 Task: Create a due date automation trigger when advanced on, on the monday of the week before a card is due add fields with custom field "Resume" set to a number lower than 1 and lower or equal to 10 at 11:00 AM.
Action: Mouse moved to (887, 277)
Screenshot: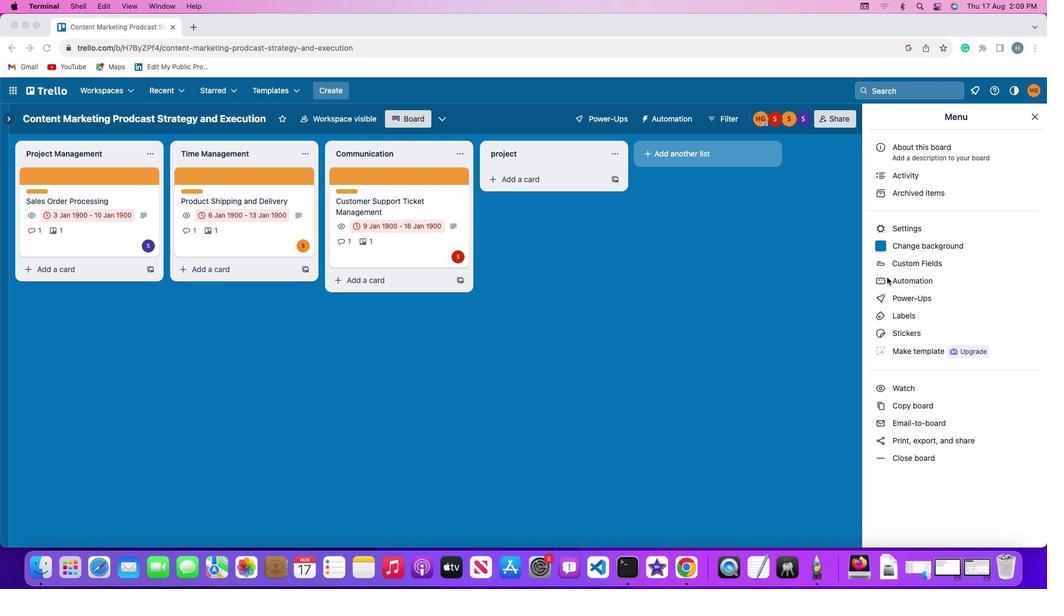 
Action: Mouse pressed left at (887, 277)
Screenshot: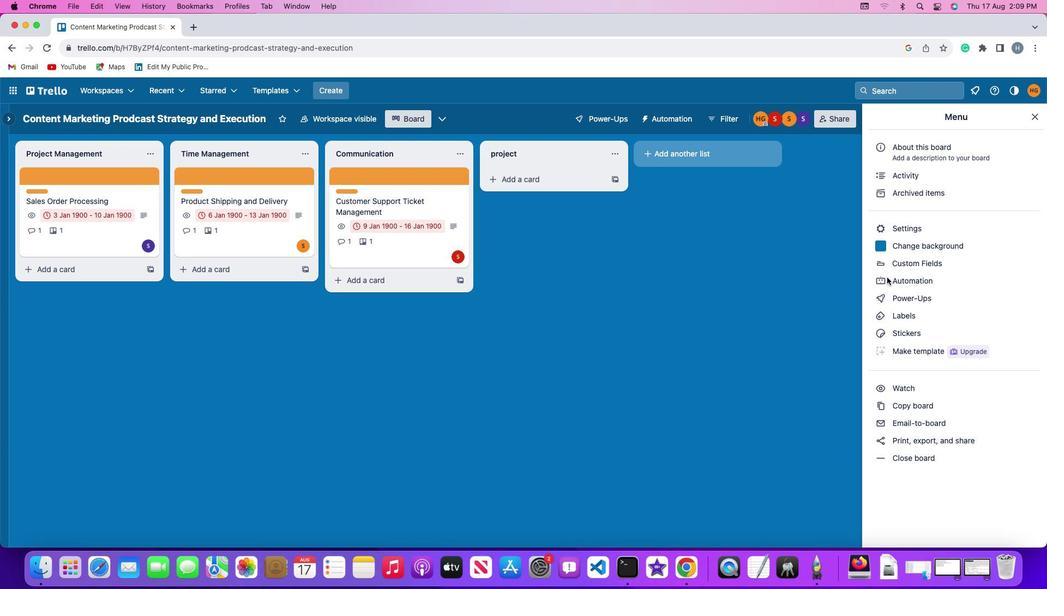 
Action: Mouse pressed left at (887, 277)
Screenshot: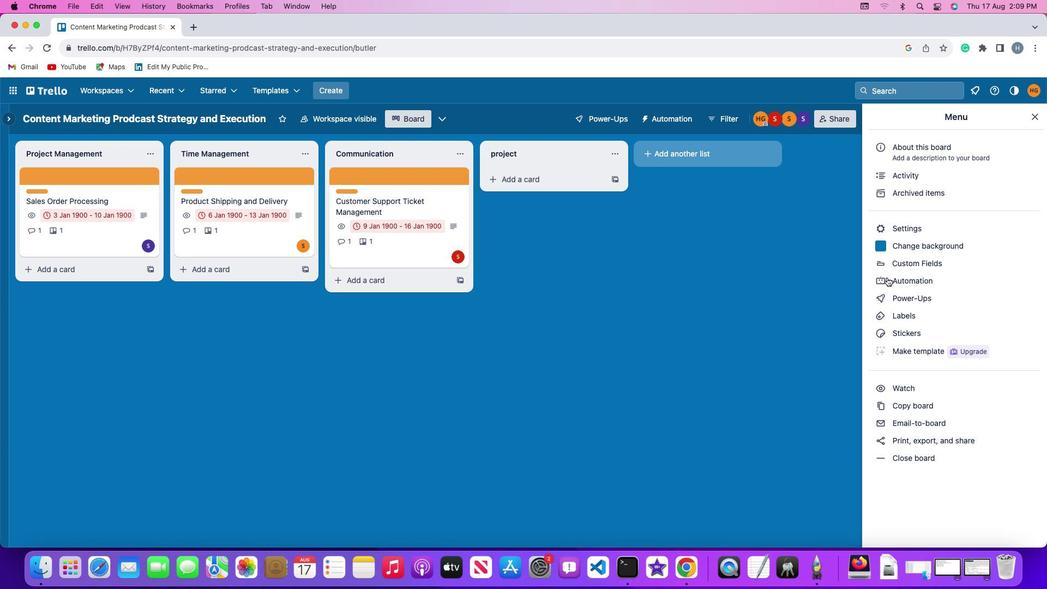 
Action: Mouse moved to (64, 259)
Screenshot: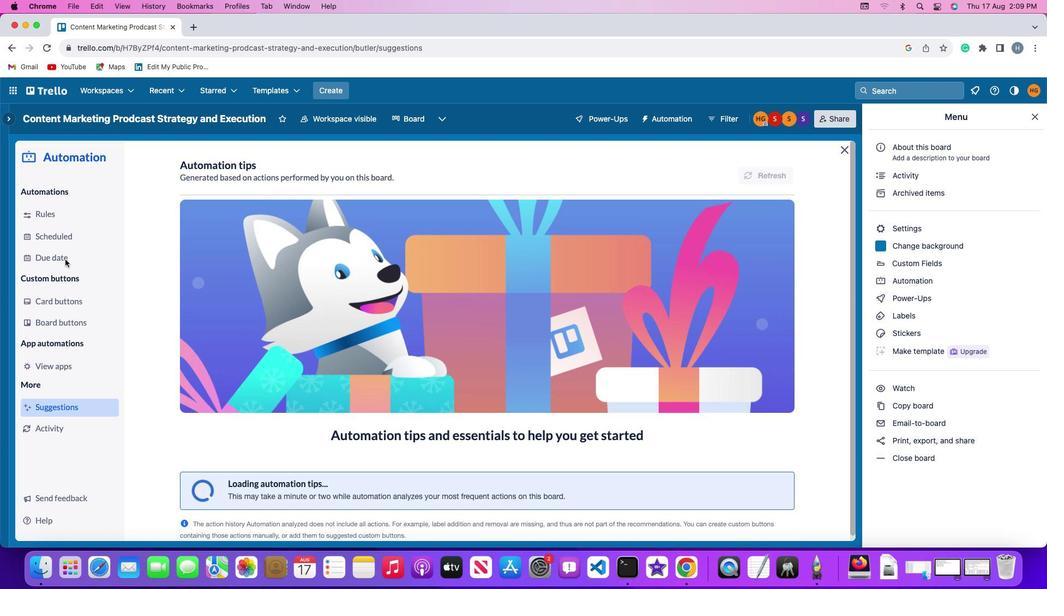 
Action: Mouse pressed left at (64, 259)
Screenshot: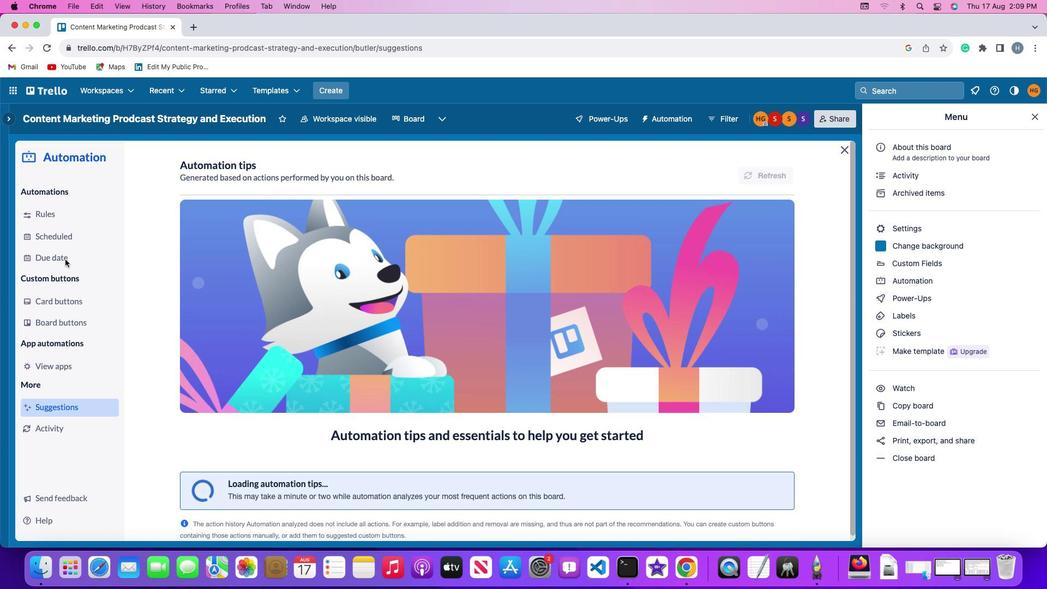 
Action: Mouse moved to (722, 164)
Screenshot: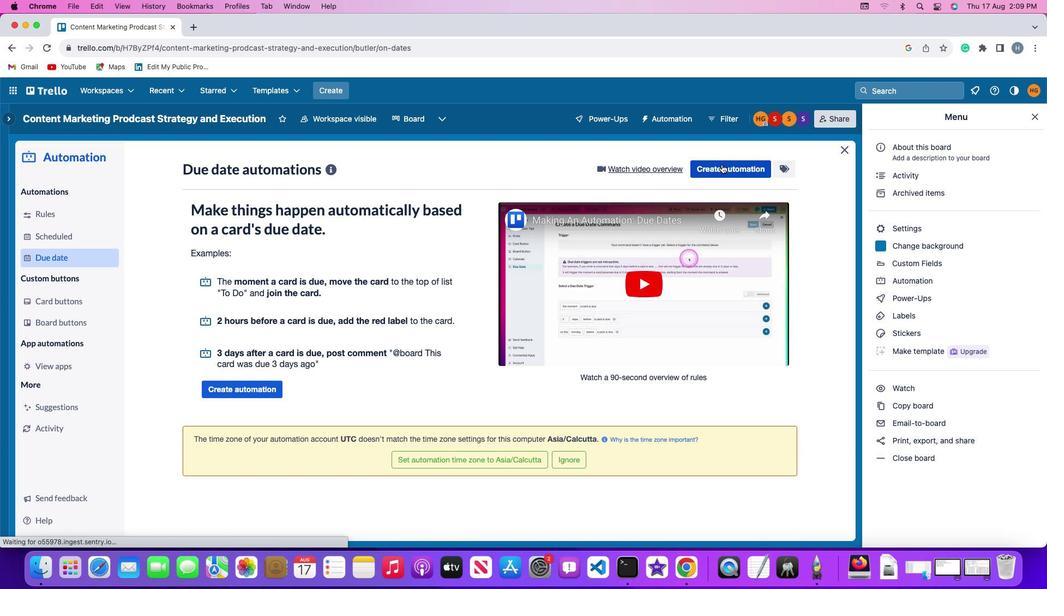
Action: Mouse pressed left at (722, 164)
Screenshot: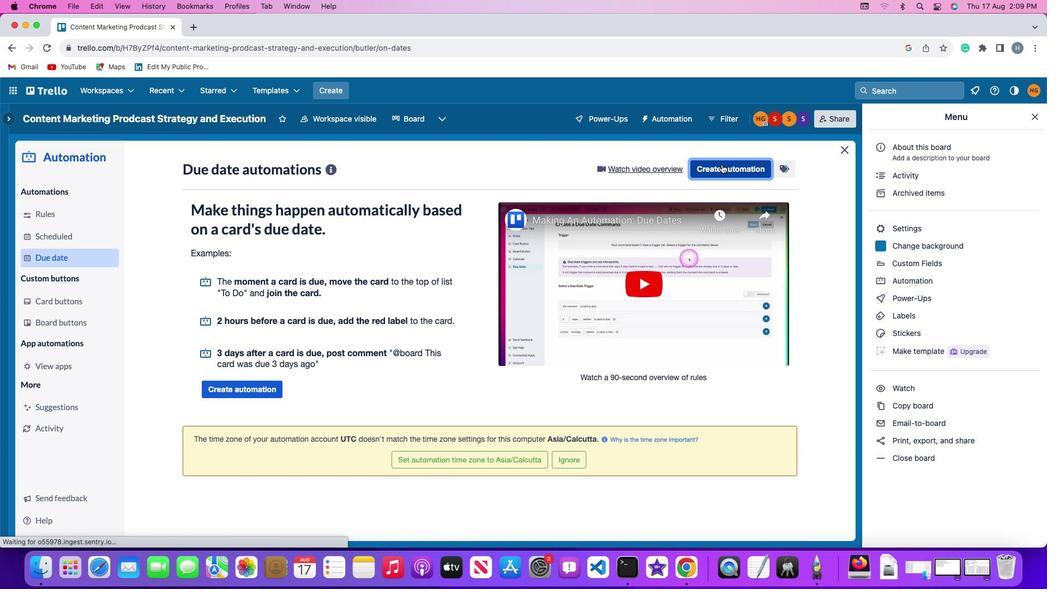 
Action: Mouse moved to (207, 270)
Screenshot: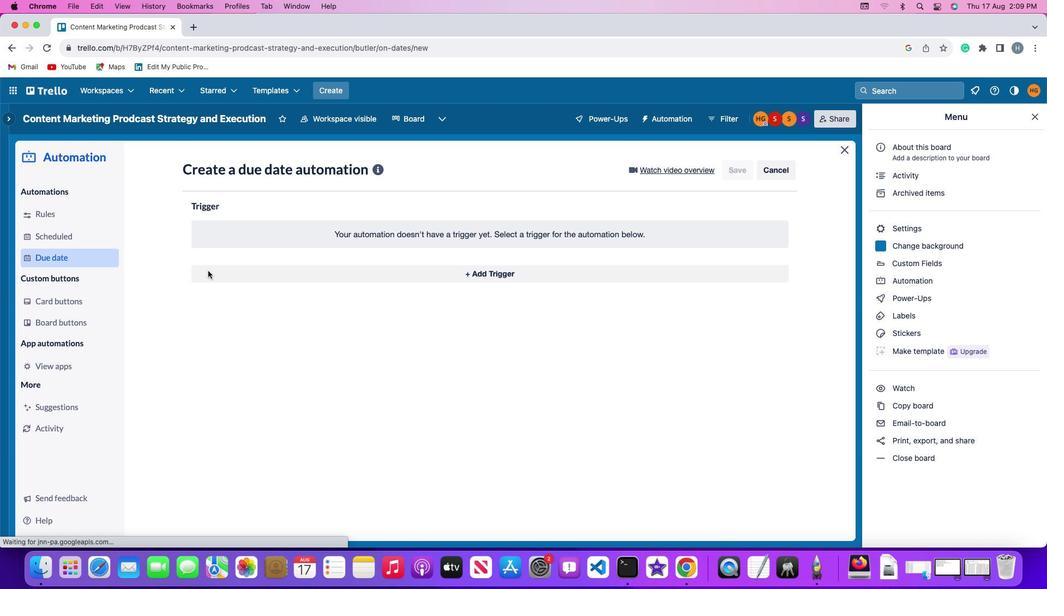 
Action: Mouse pressed left at (207, 270)
Screenshot: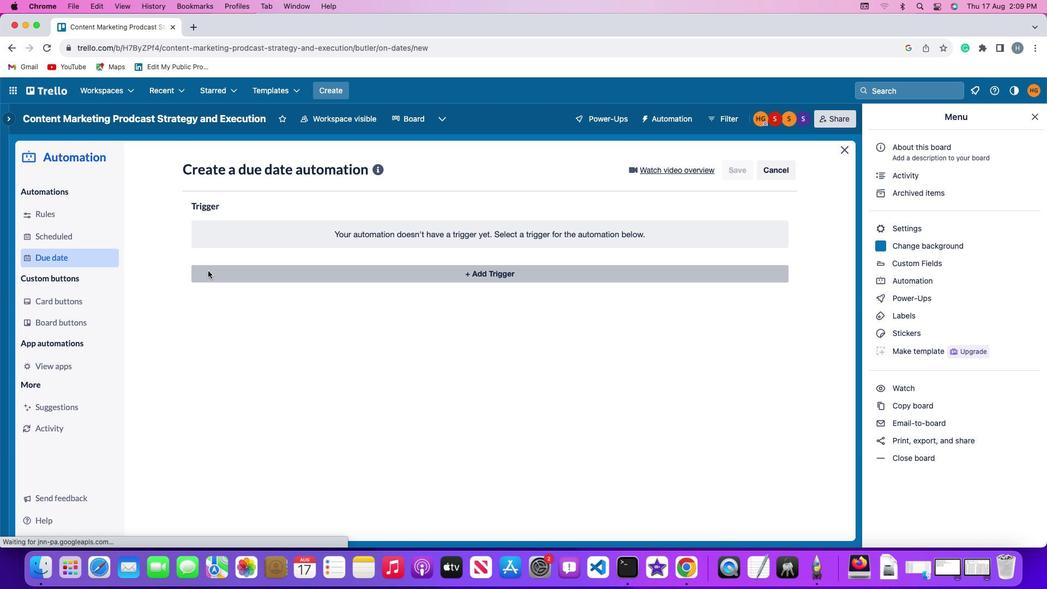 
Action: Mouse moved to (232, 471)
Screenshot: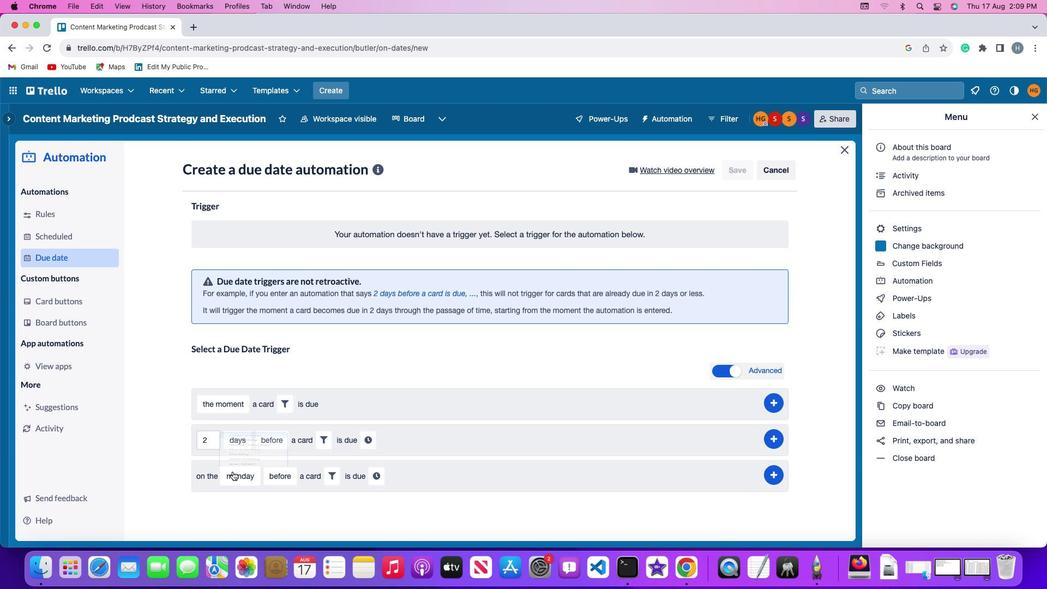 
Action: Mouse pressed left at (232, 471)
Screenshot: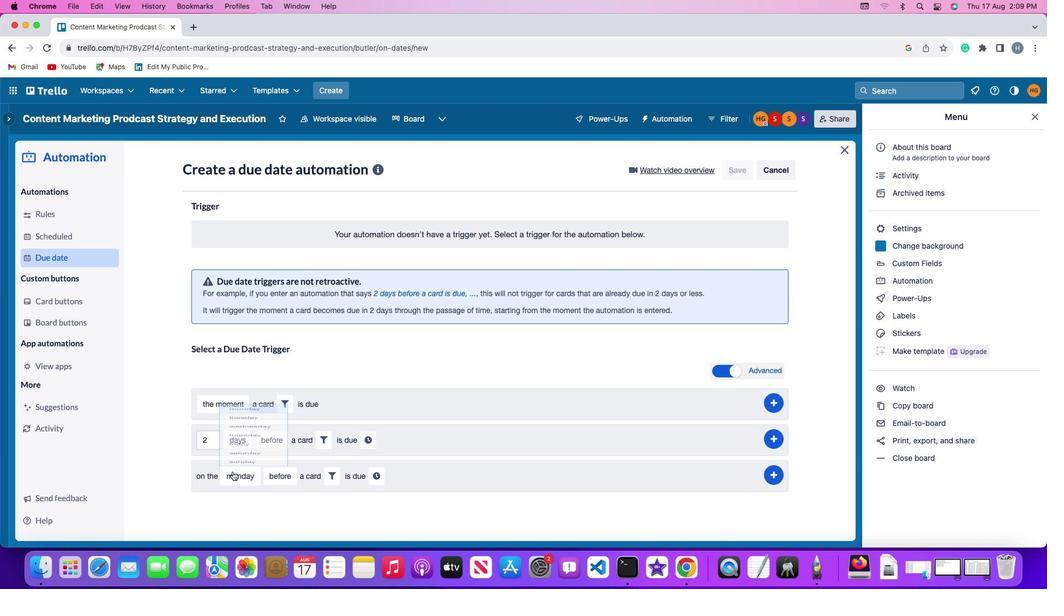 
Action: Mouse moved to (251, 324)
Screenshot: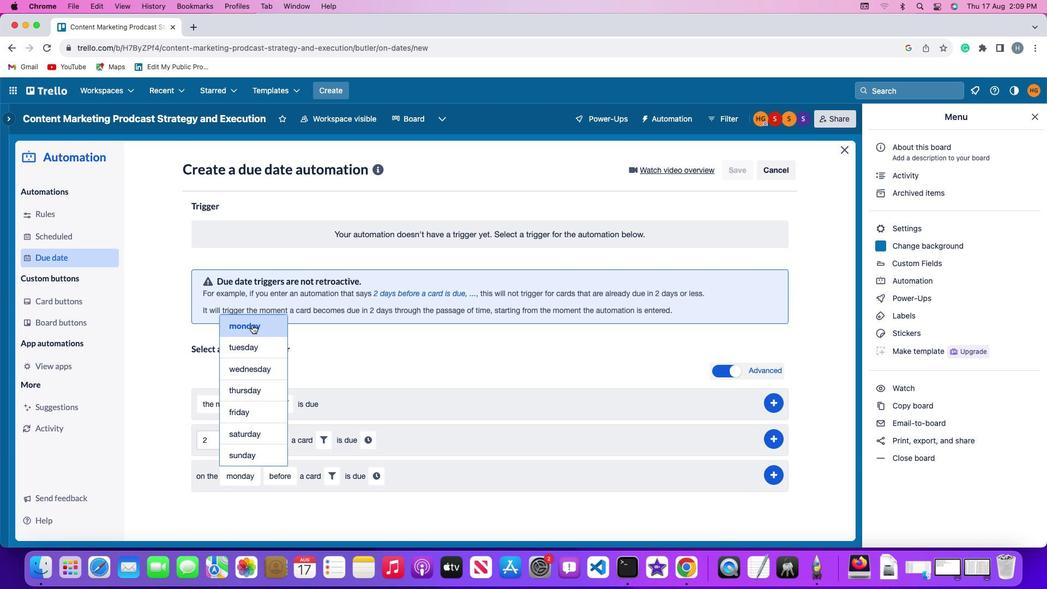 
Action: Mouse pressed left at (251, 324)
Screenshot: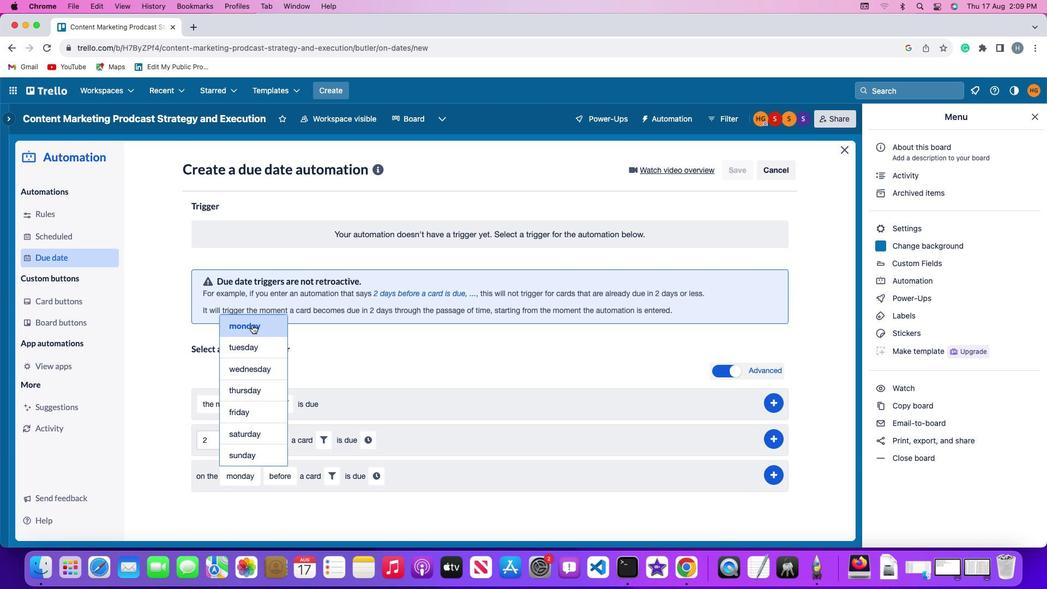 
Action: Mouse moved to (275, 472)
Screenshot: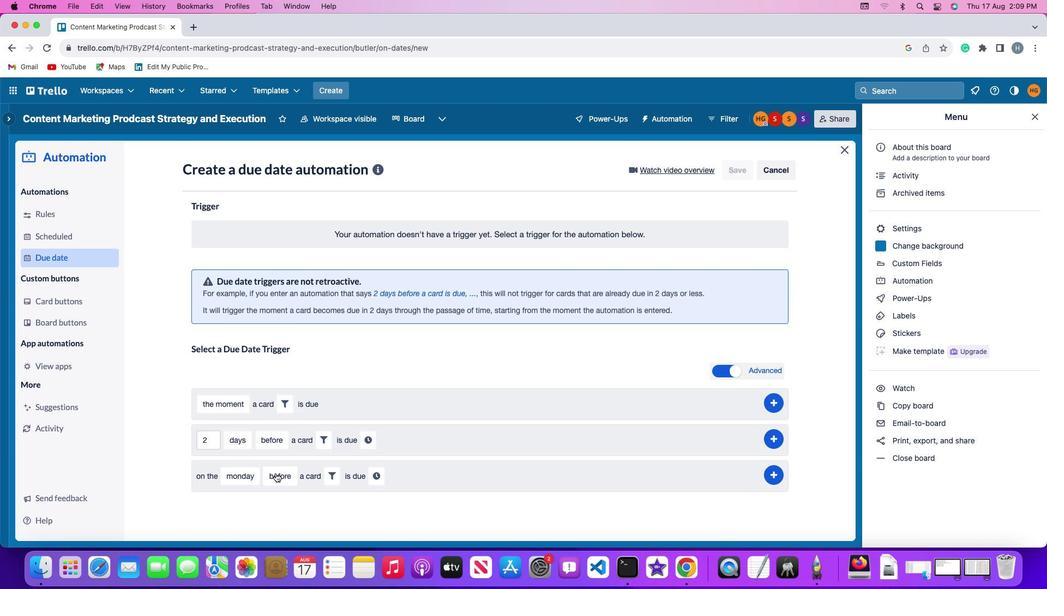 
Action: Mouse pressed left at (275, 472)
Screenshot: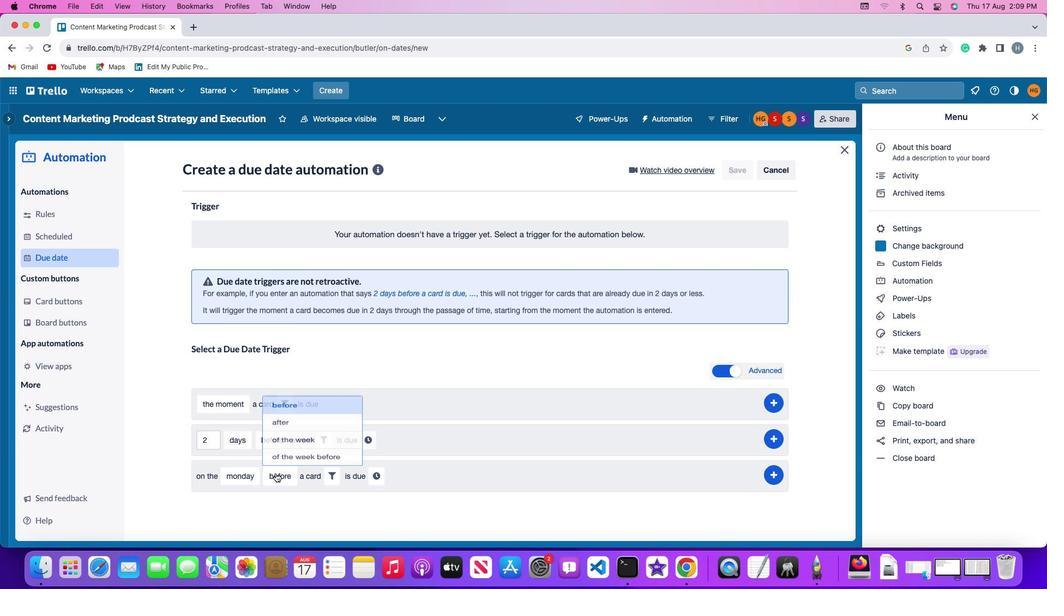 
Action: Mouse moved to (280, 449)
Screenshot: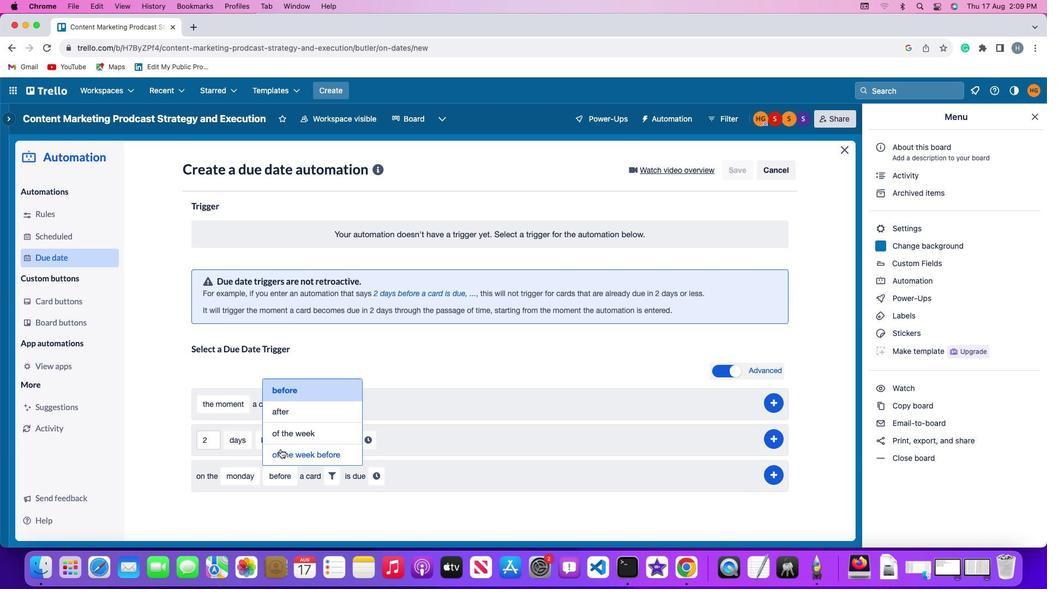 
Action: Mouse pressed left at (280, 449)
Screenshot: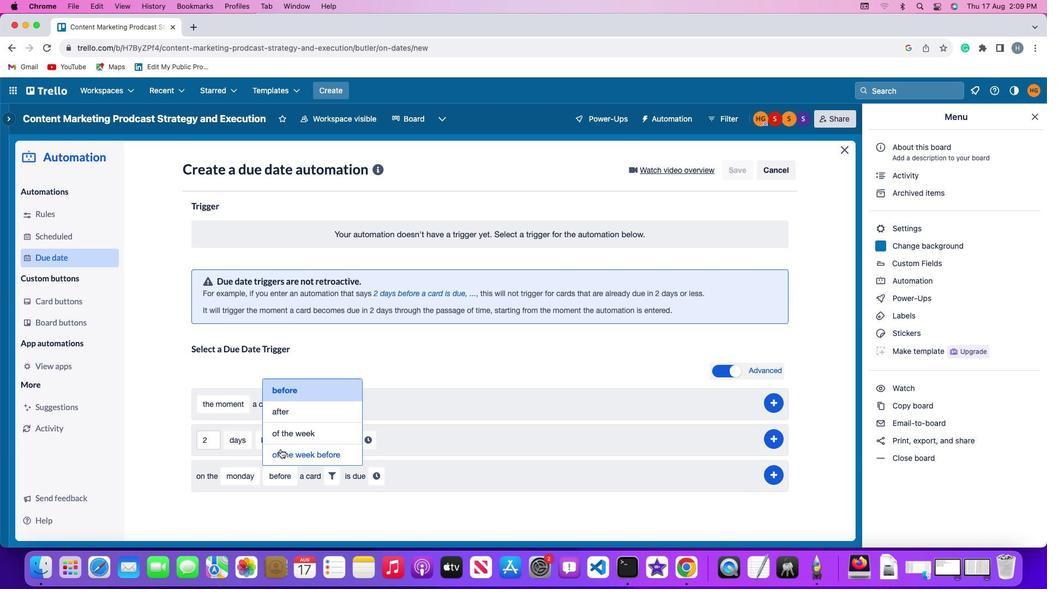 
Action: Mouse moved to (372, 470)
Screenshot: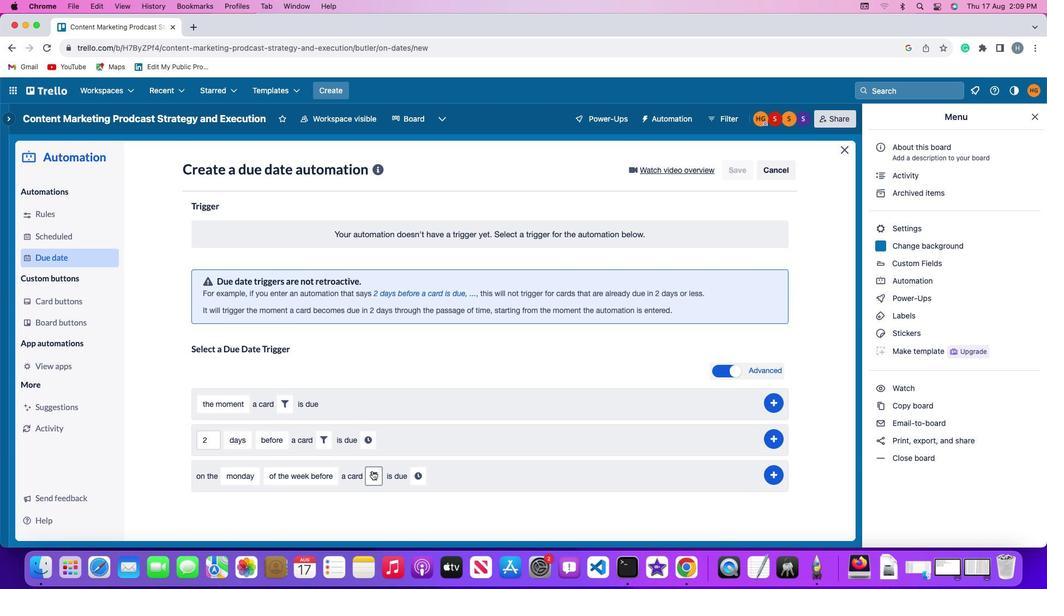 
Action: Mouse pressed left at (372, 470)
Screenshot: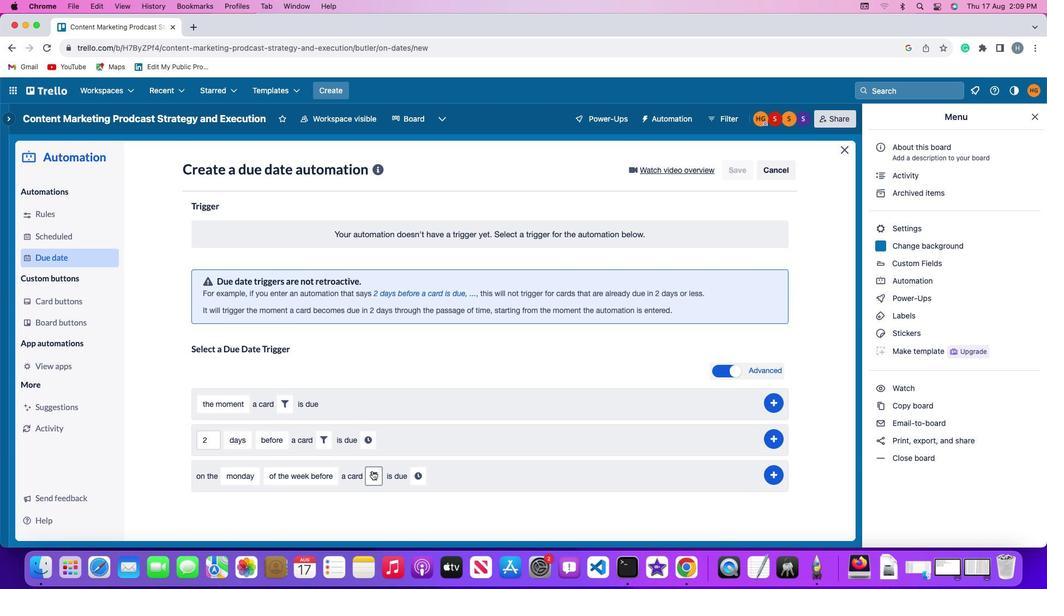 
Action: Mouse moved to (551, 510)
Screenshot: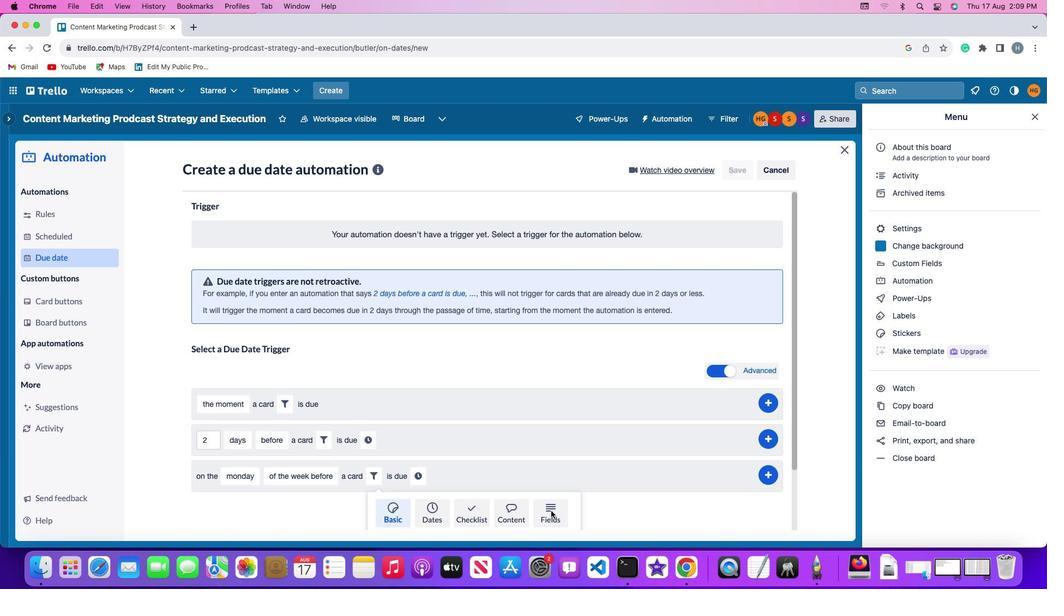 
Action: Mouse pressed left at (551, 510)
Screenshot: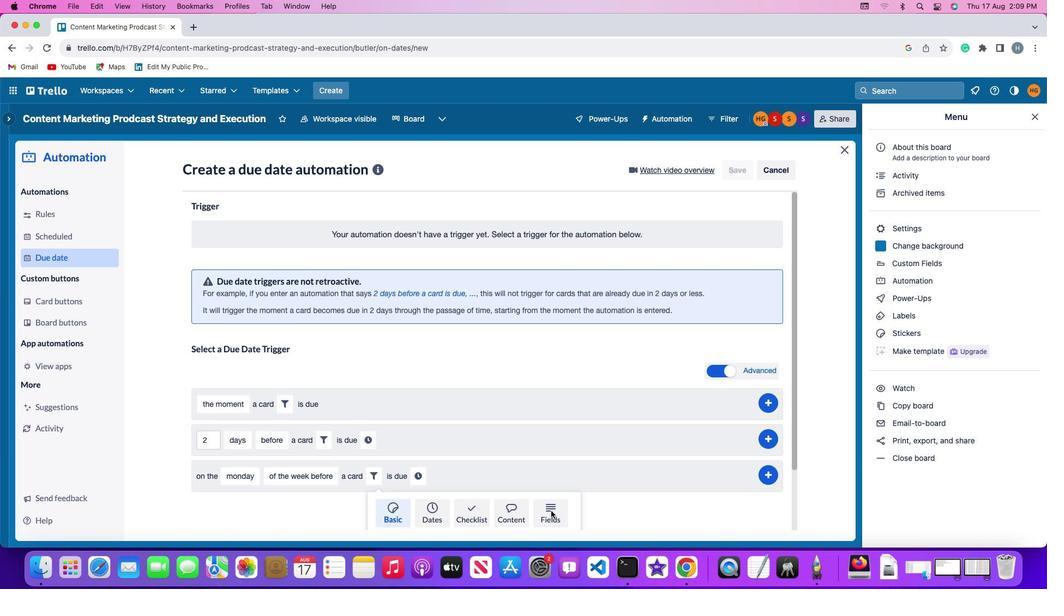 
Action: Mouse moved to (298, 508)
Screenshot: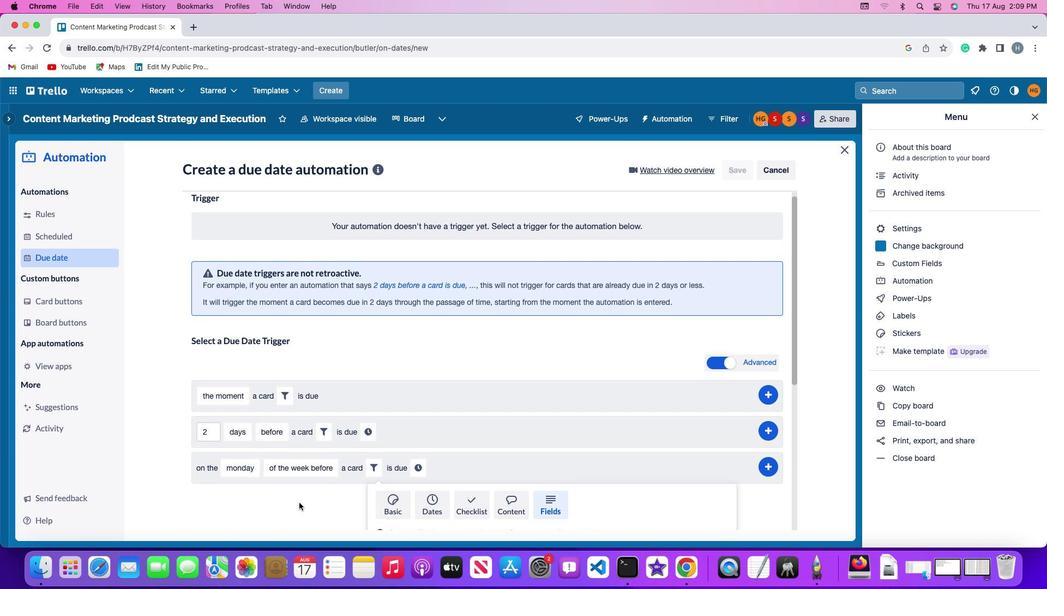 
Action: Mouse scrolled (298, 508) with delta (0, 0)
Screenshot: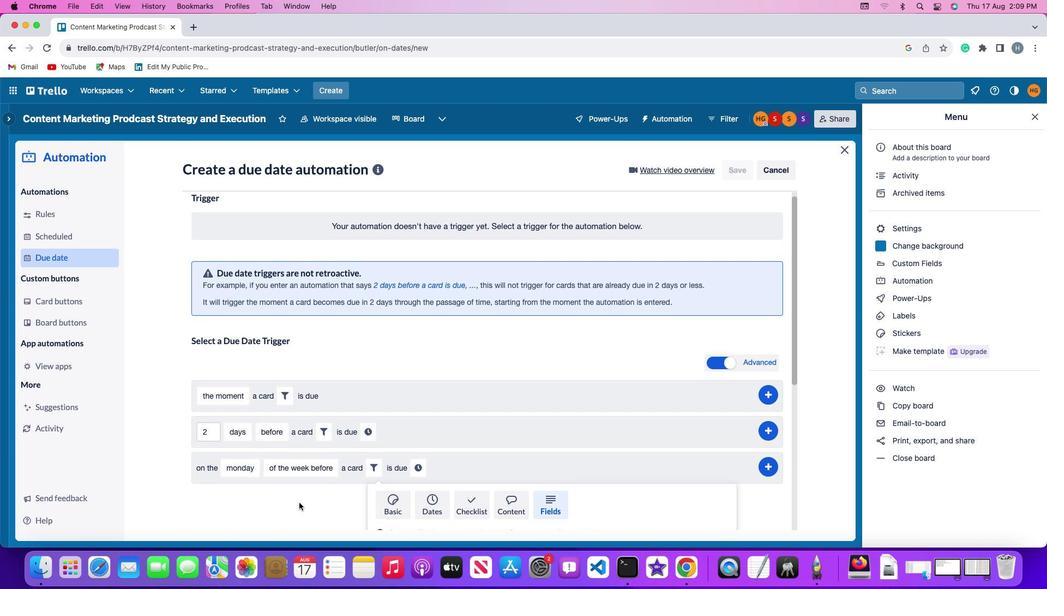 
Action: Mouse moved to (298, 507)
Screenshot: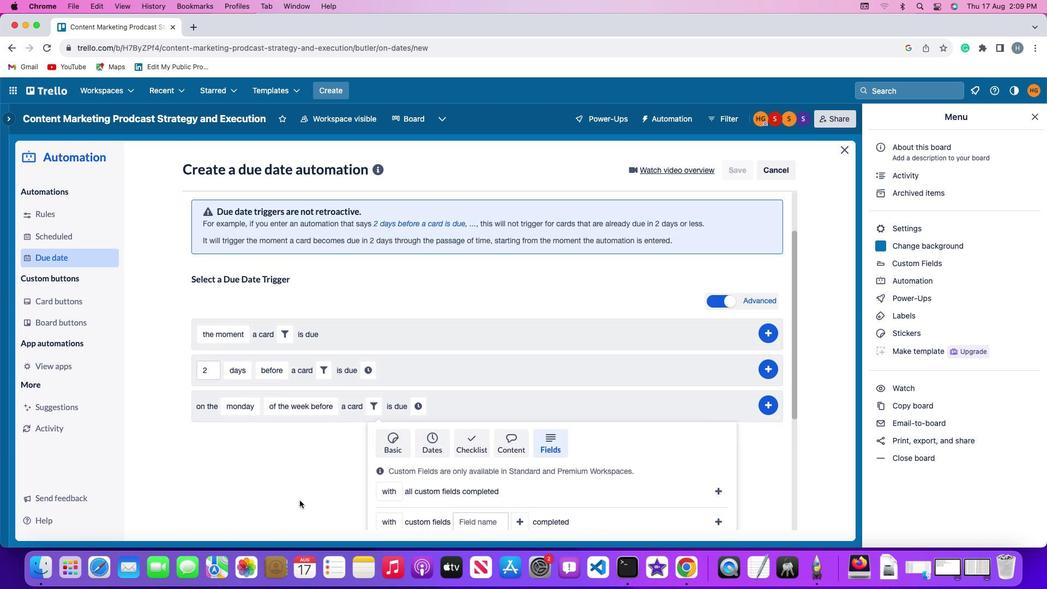 
Action: Mouse scrolled (298, 507) with delta (0, 0)
Screenshot: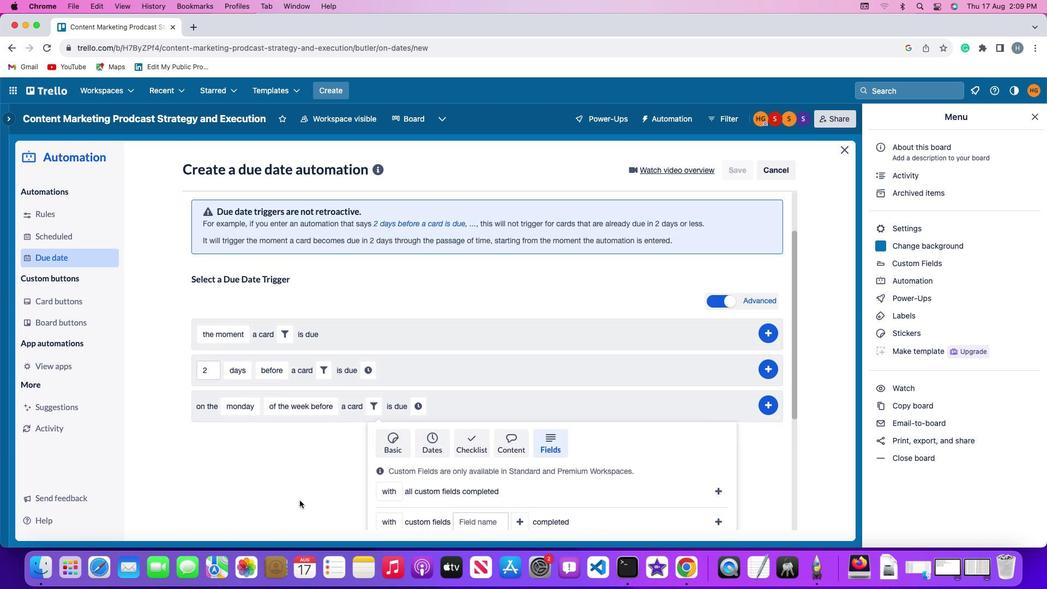 
Action: Mouse moved to (298, 506)
Screenshot: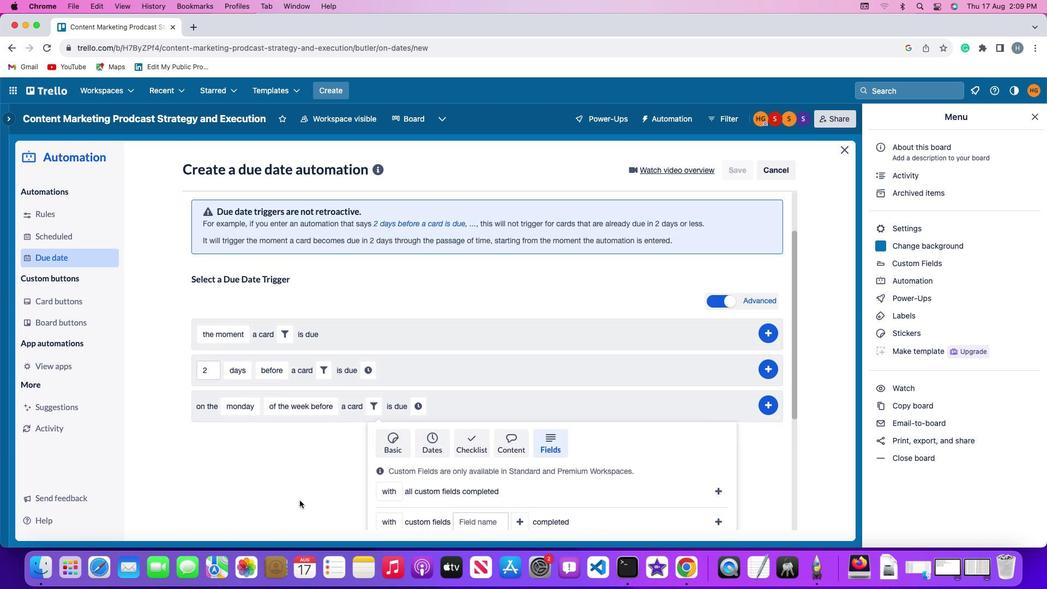 
Action: Mouse scrolled (298, 506) with delta (0, -1)
Screenshot: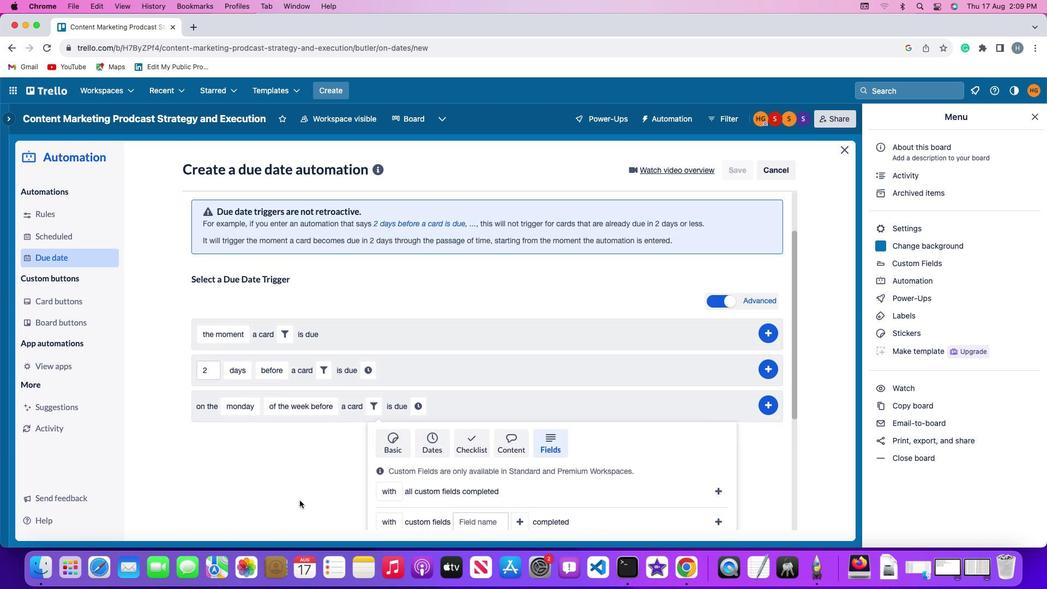 
Action: Mouse moved to (299, 504)
Screenshot: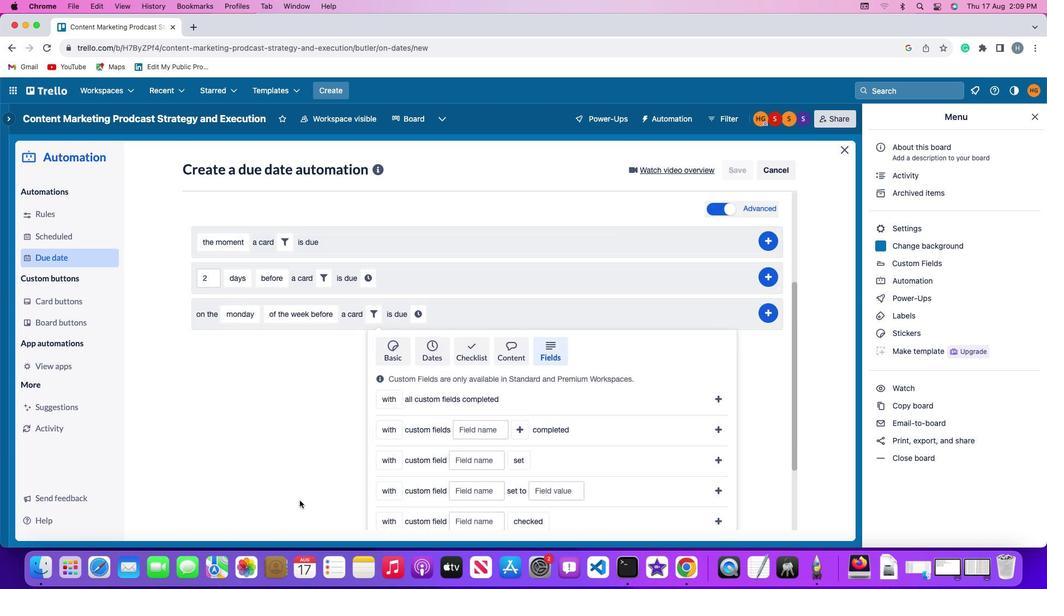 
Action: Mouse scrolled (299, 504) with delta (0, -2)
Screenshot: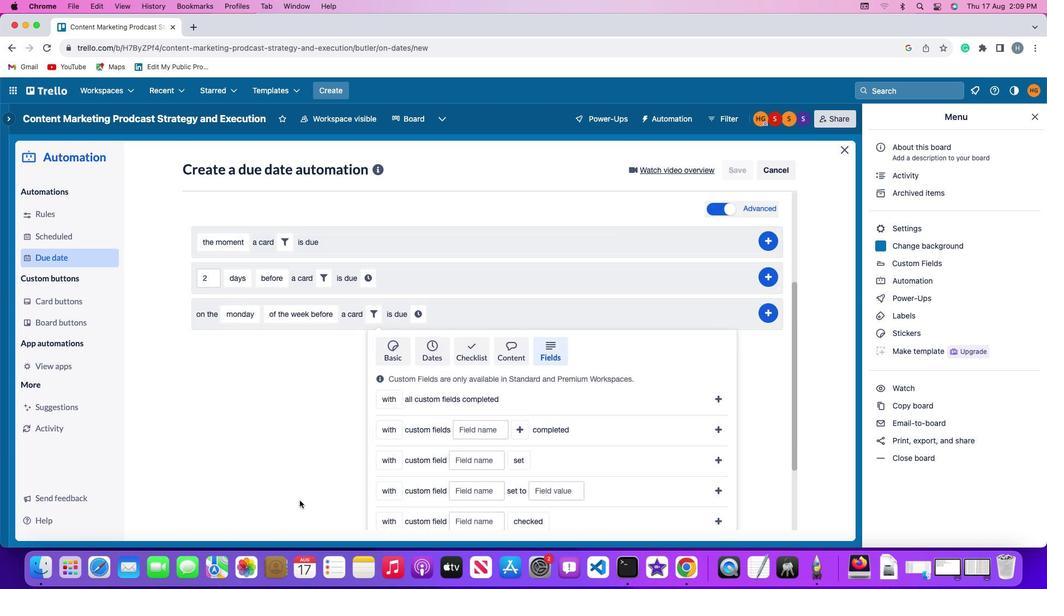 
Action: Mouse moved to (299, 500)
Screenshot: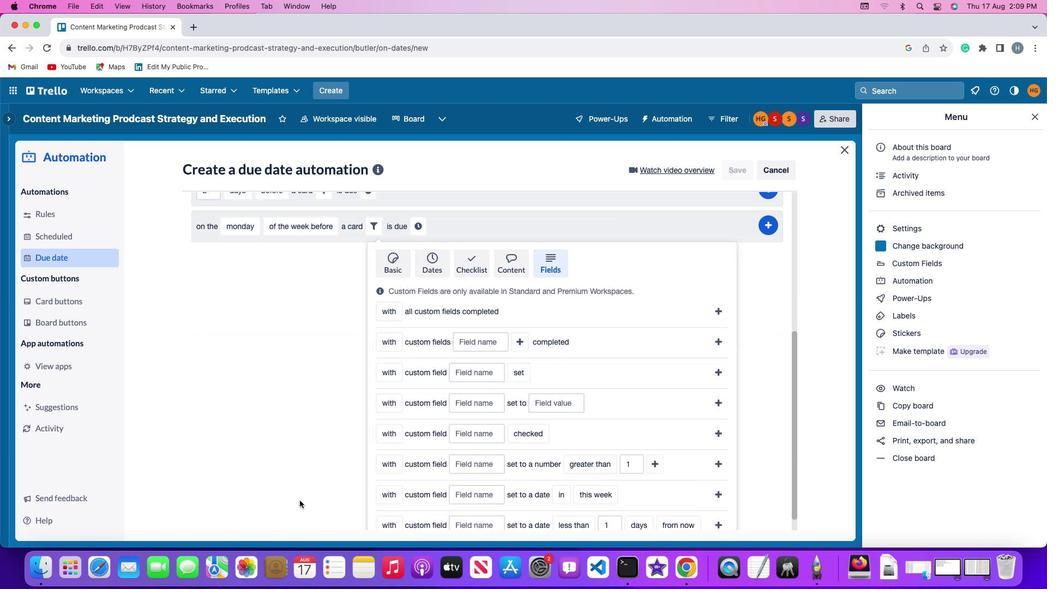 
Action: Mouse scrolled (299, 500) with delta (0, -2)
Screenshot: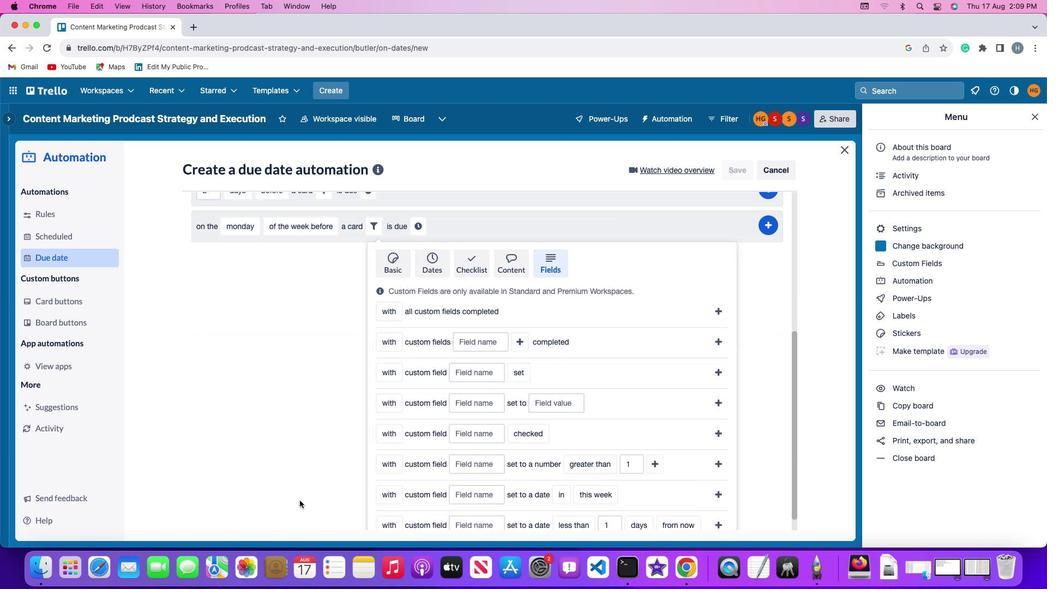 
Action: Mouse moved to (299, 500)
Screenshot: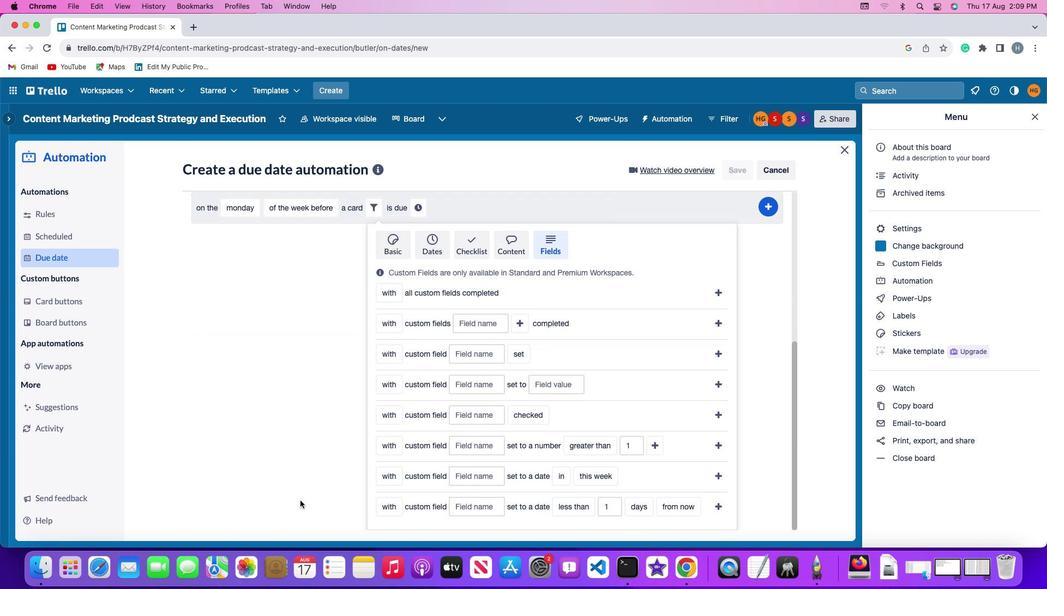 
Action: Mouse scrolled (299, 500) with delta (0, 0)
Screenshot: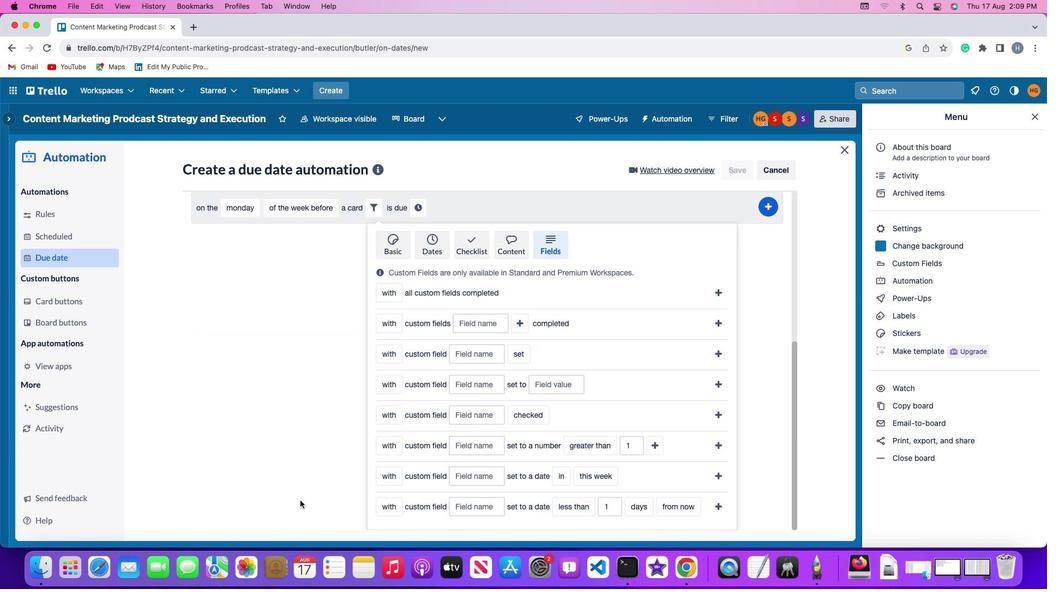 
Action: Mouse scrolled (299, 500) with delta (0, 0)
Screenshot: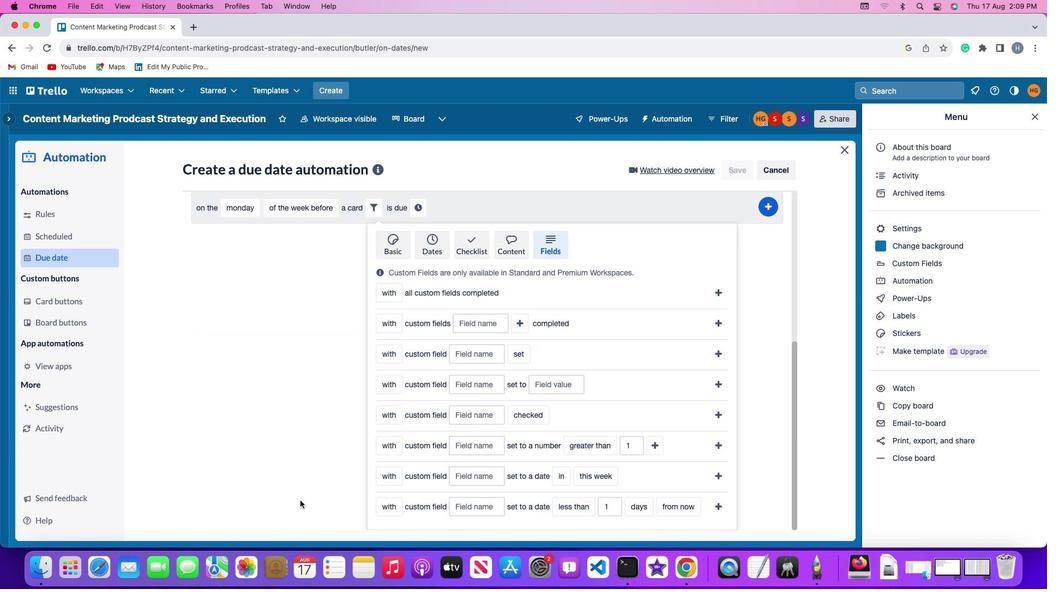 
Action: Mouse scrolled (299, 500) with delta (0, -1)
Screenshot: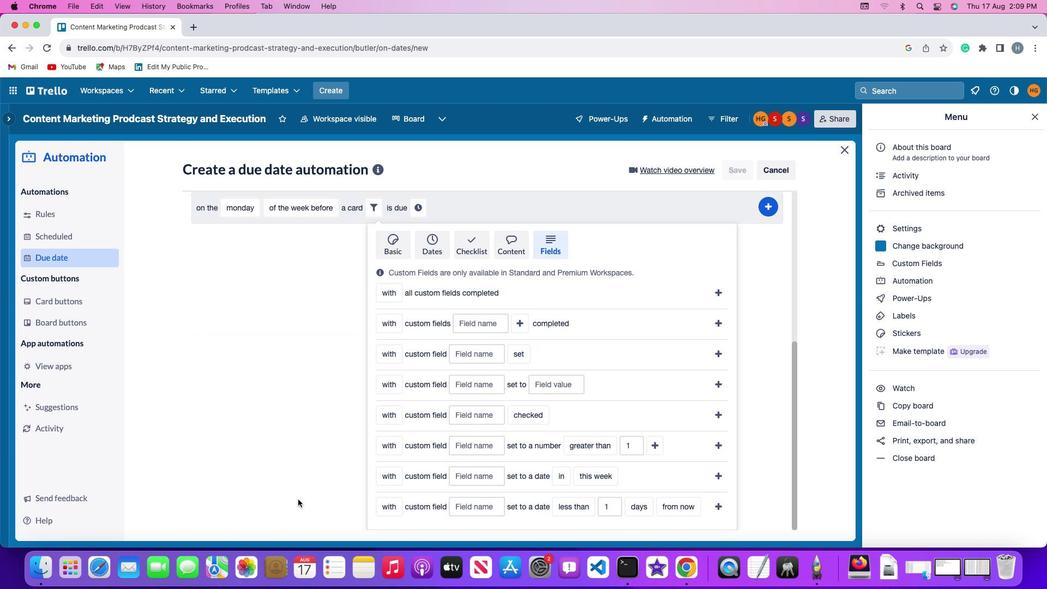 
Action: Mouse scrolled (299, 500) with delta (0, -2)
Screenshot: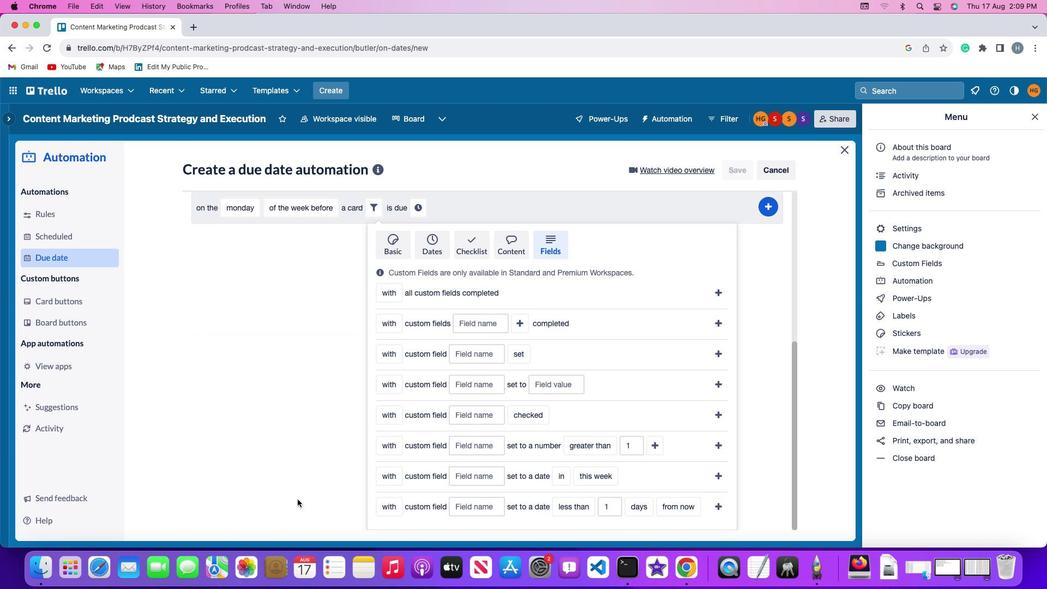
Action: Mouse moved to (385, 447)
Screenshot: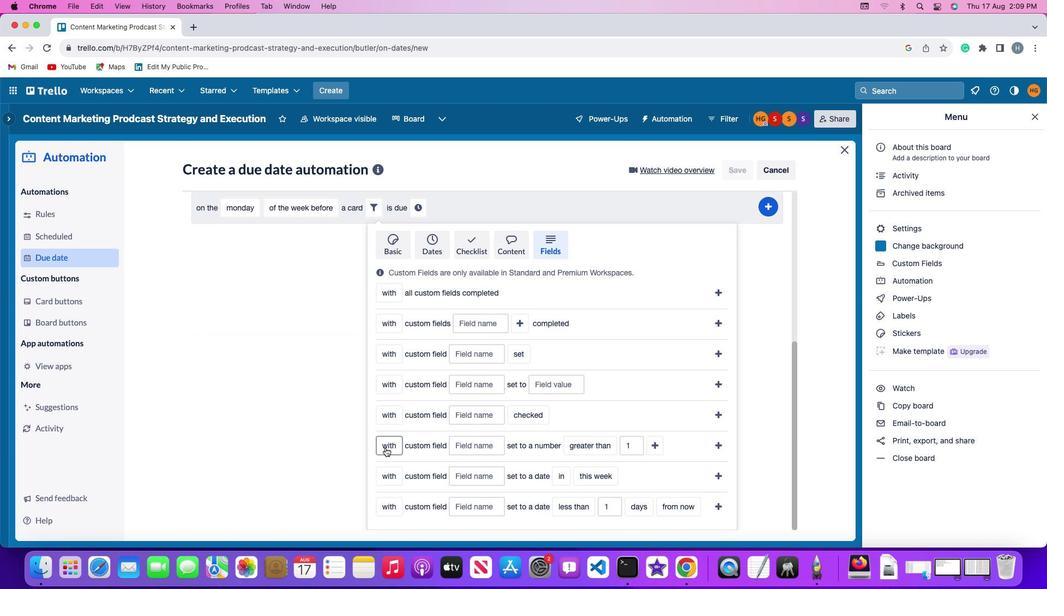 
Action: Mouse pressed left at (385, 447)
Screenshot: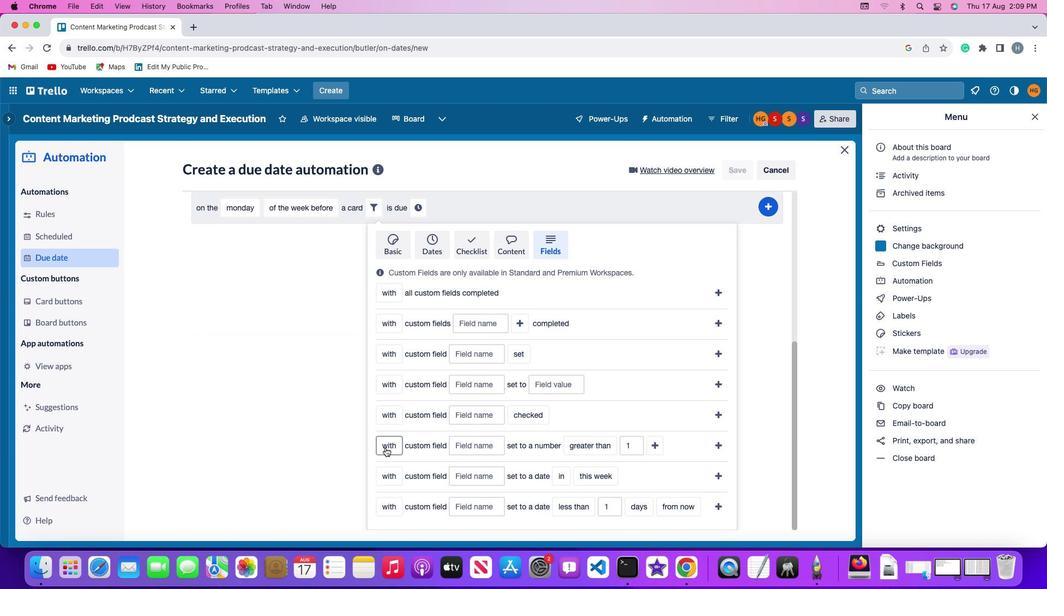
Action: Mouse moved to (392, 458)
Screenshot: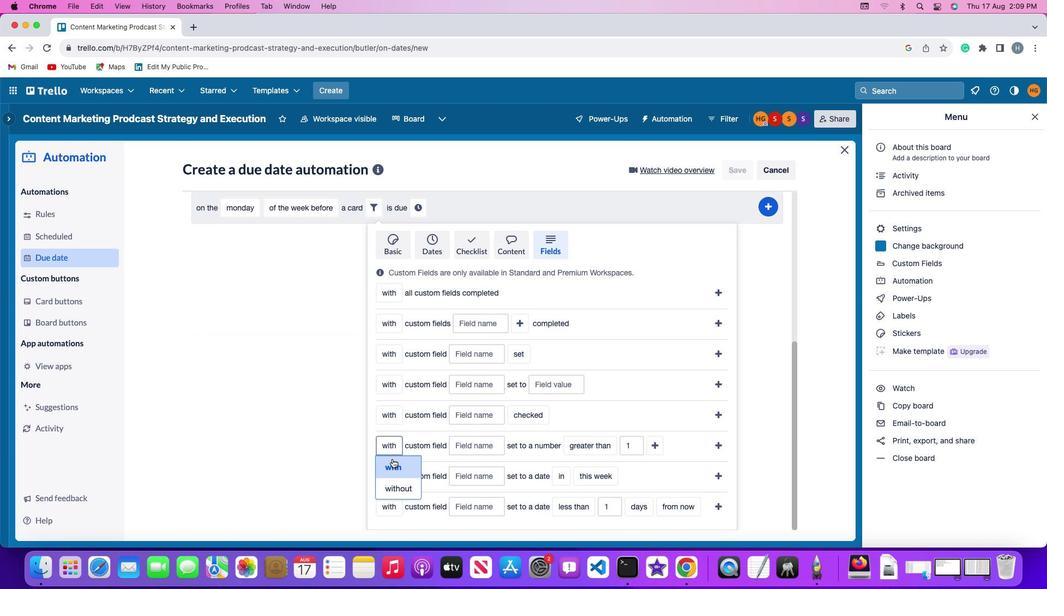 
Action: Mouse pressed left at (392, 458)
Screenshot: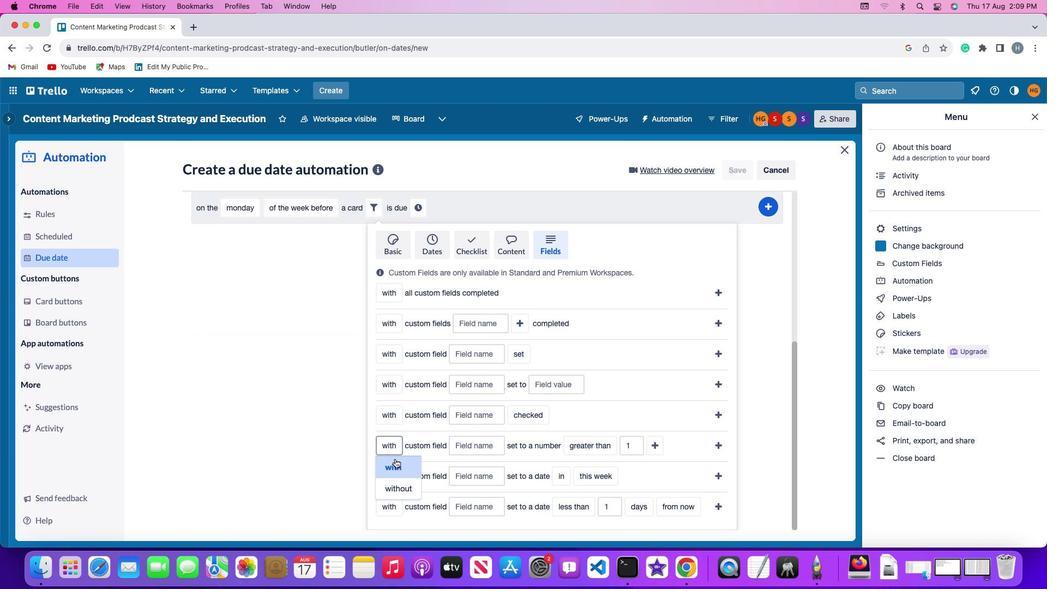 
Action: Mouse moved to (471, 447)
Screenshot: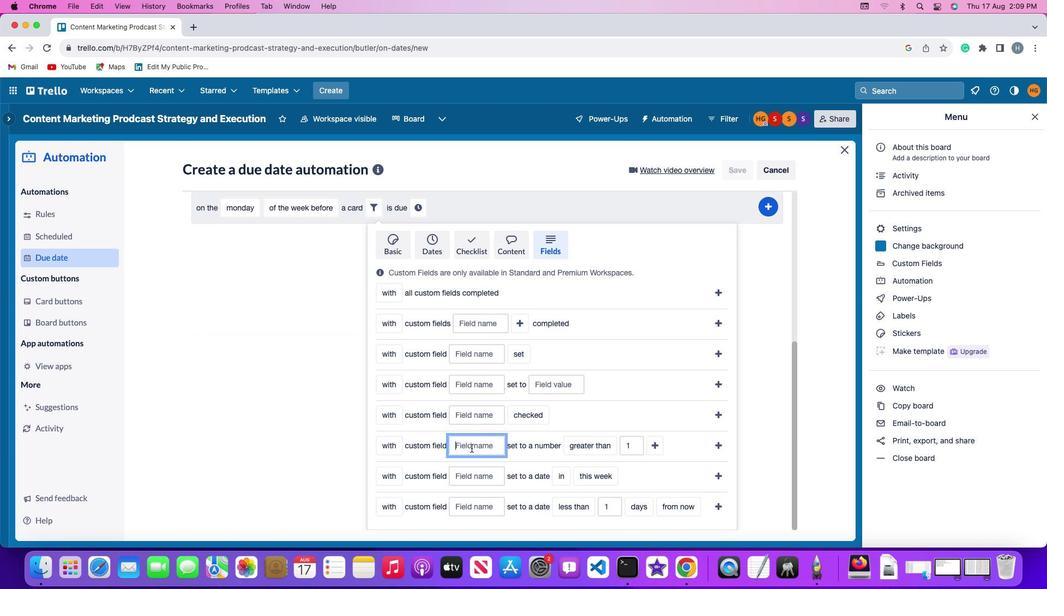 
Action: Mouse pressed left at (471, 447)
Screenshot: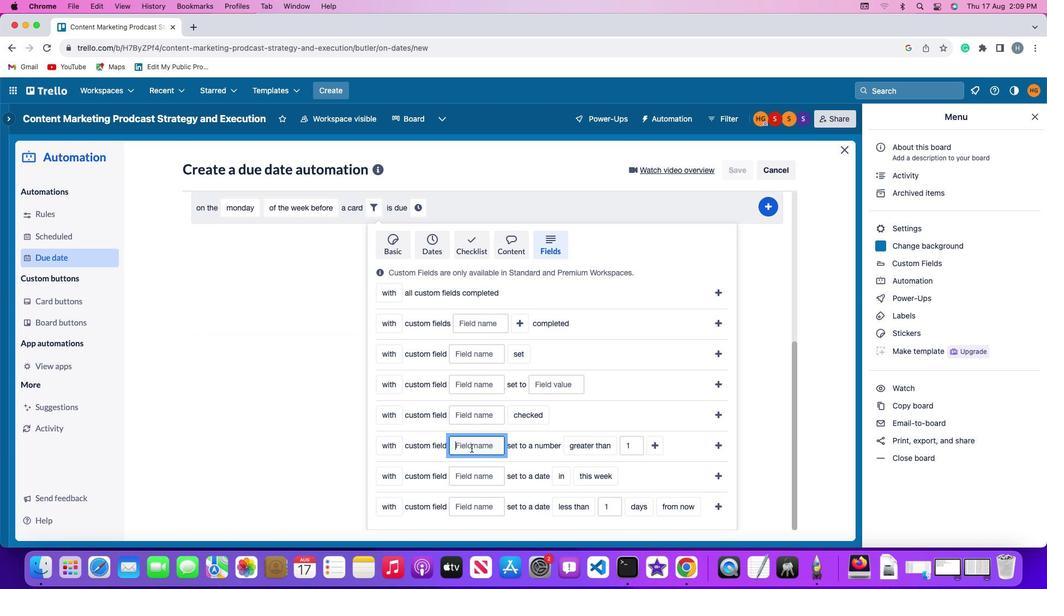 
Action: Key pressed Key.shift'R''e''s''u''m''e'
Screenshot: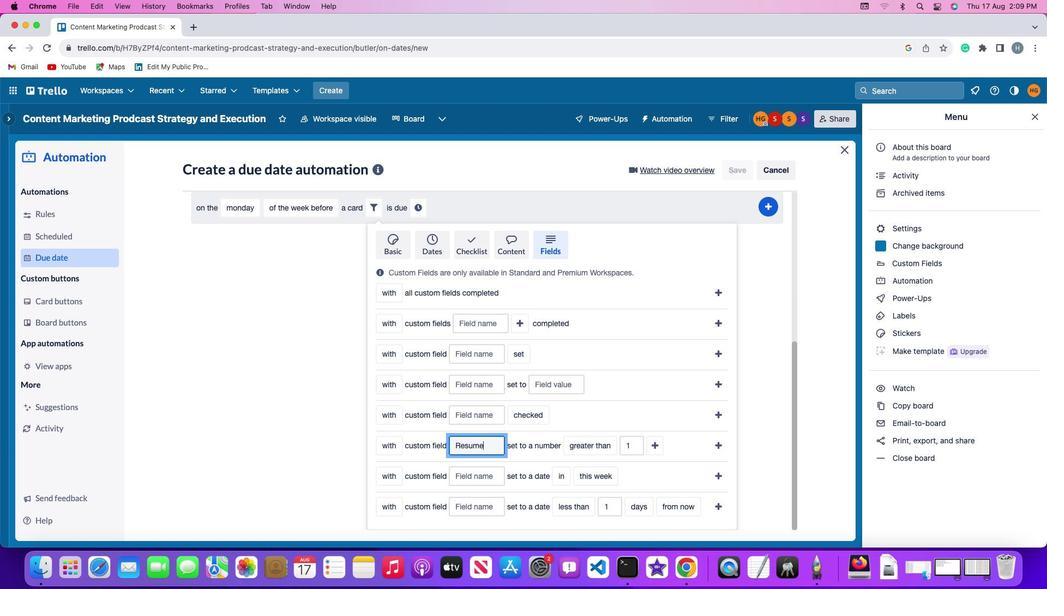 
Action: Mouse moved to (588, 449)
Screenshot: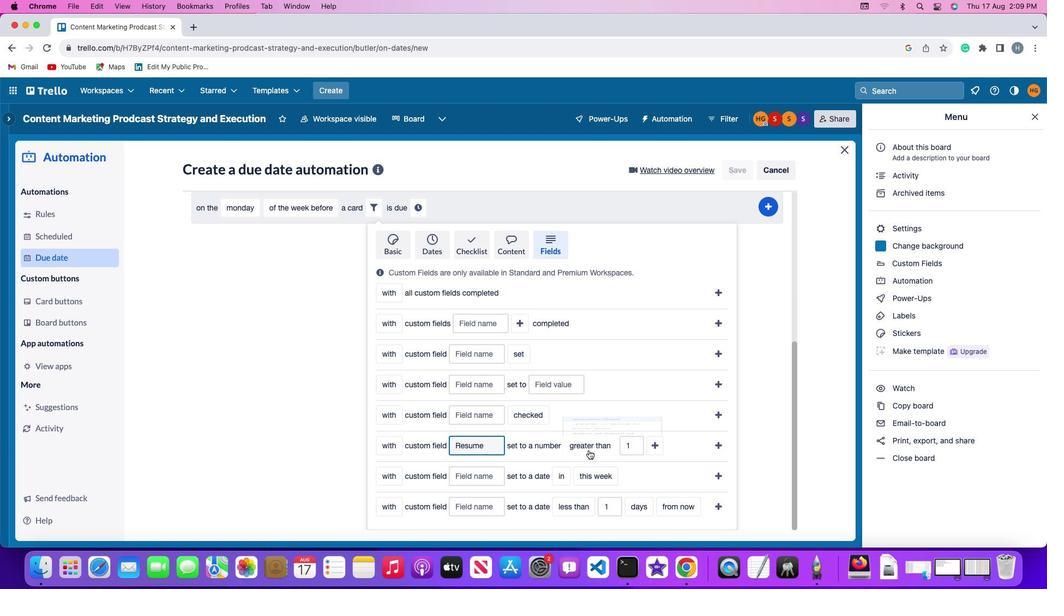 
Action: Mouse pressed left at (588, 449)
Screenshot: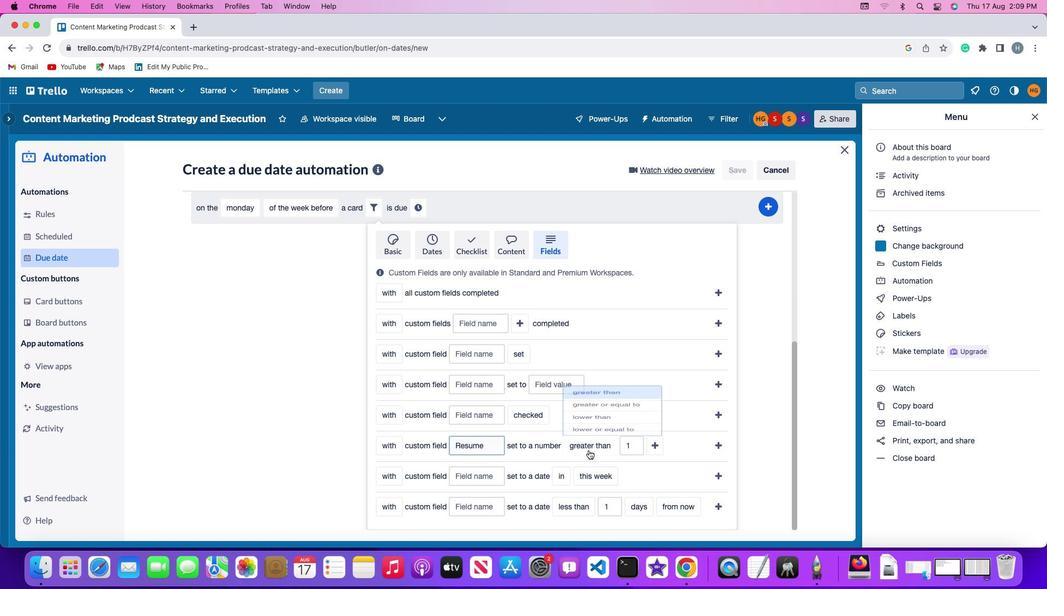 
Action: Mouse moved to (593, 401)
Screenshot: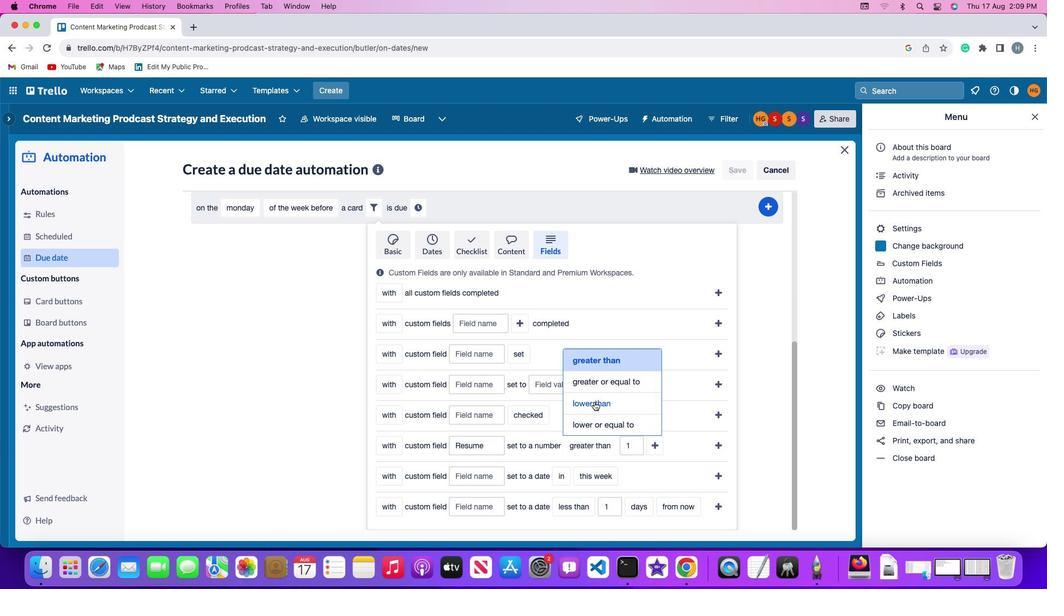 
Action: Mouse pressed left at (593, 401)
Screenshot: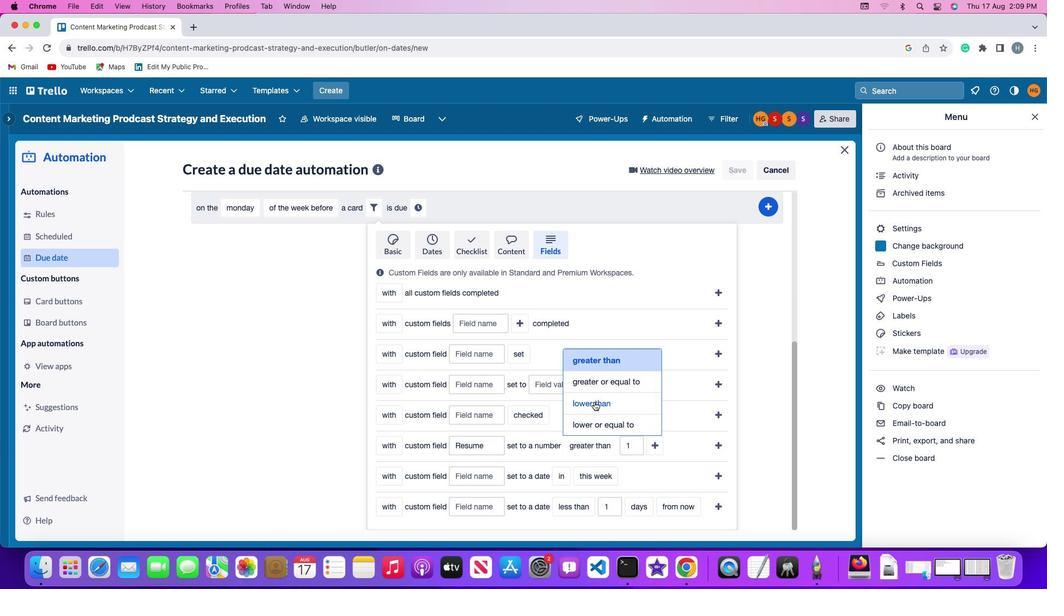 
Action: Mouse moved to (626, 447)
Screenshot: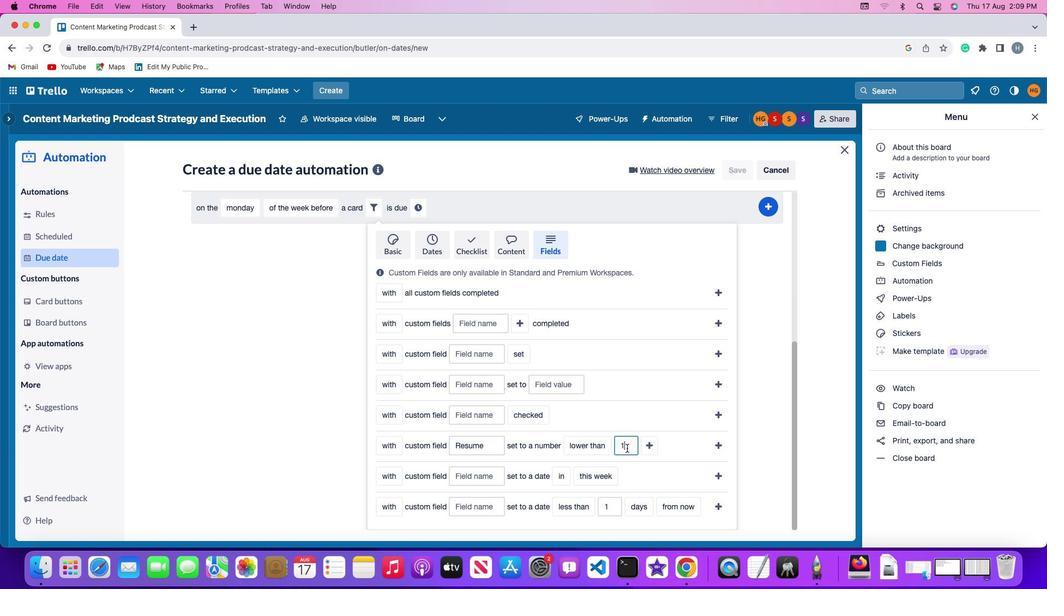 
Action: Mouse pressed left at (626, 447)
Screenshot: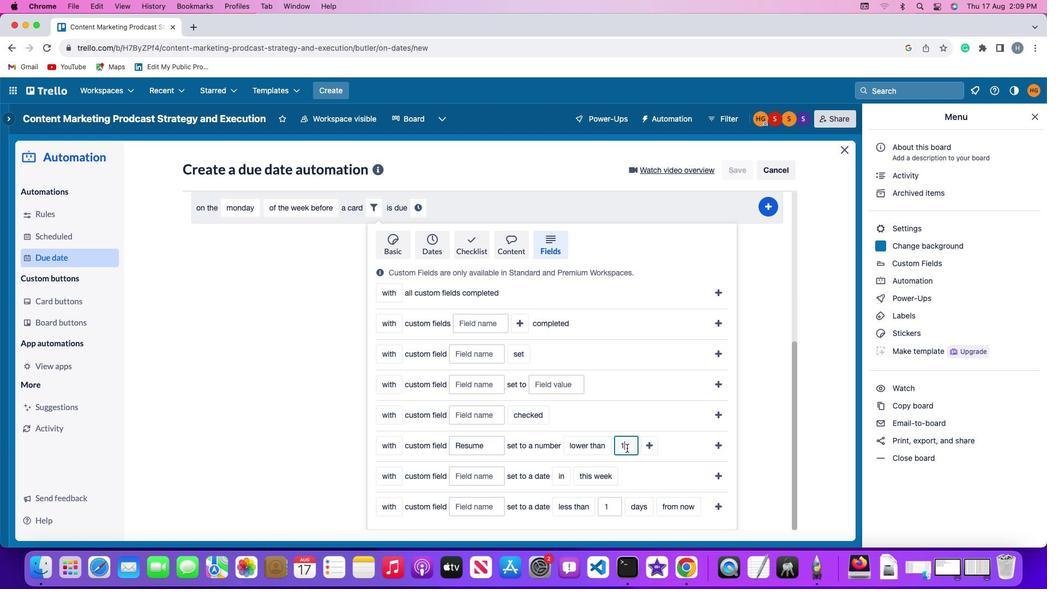 
Action: Mouse moved to (628, 447)
Screenshot: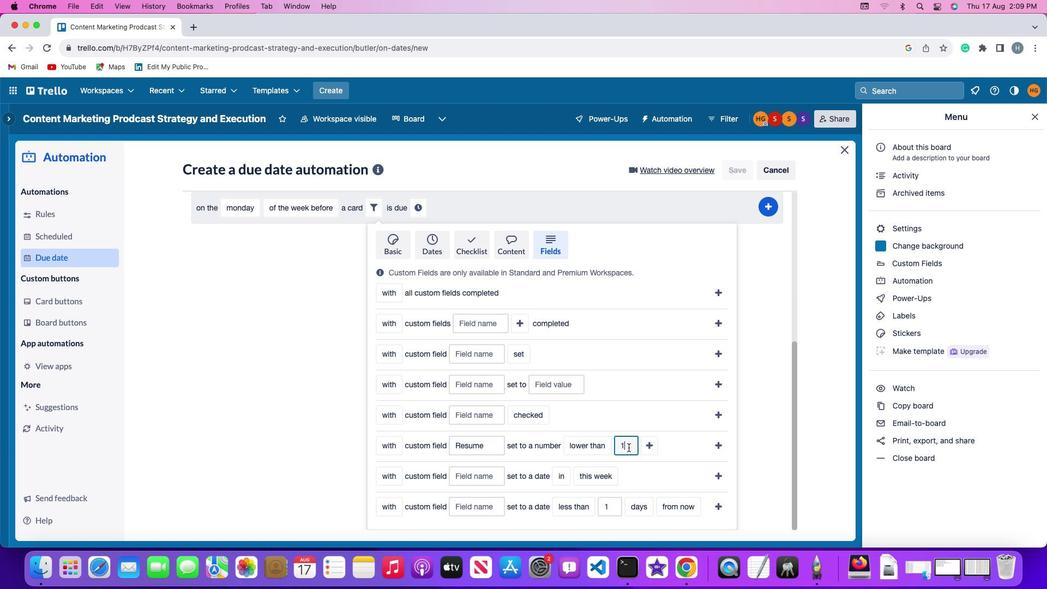 
Action: Key pressed Key.backspace'1'
Screenshot: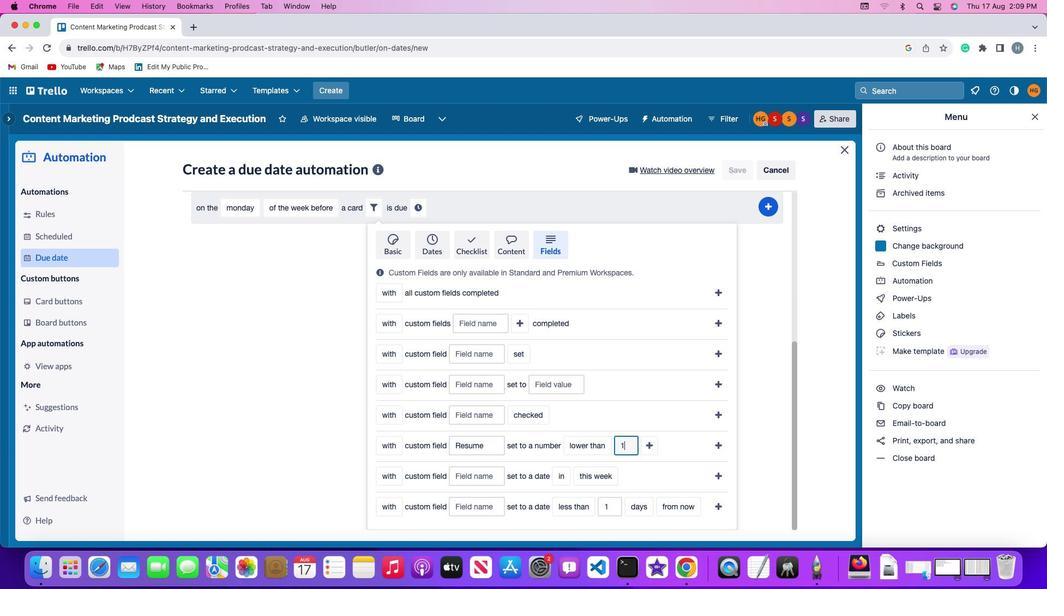 
Action: Mouse moved to (645, 445)
Screenshot: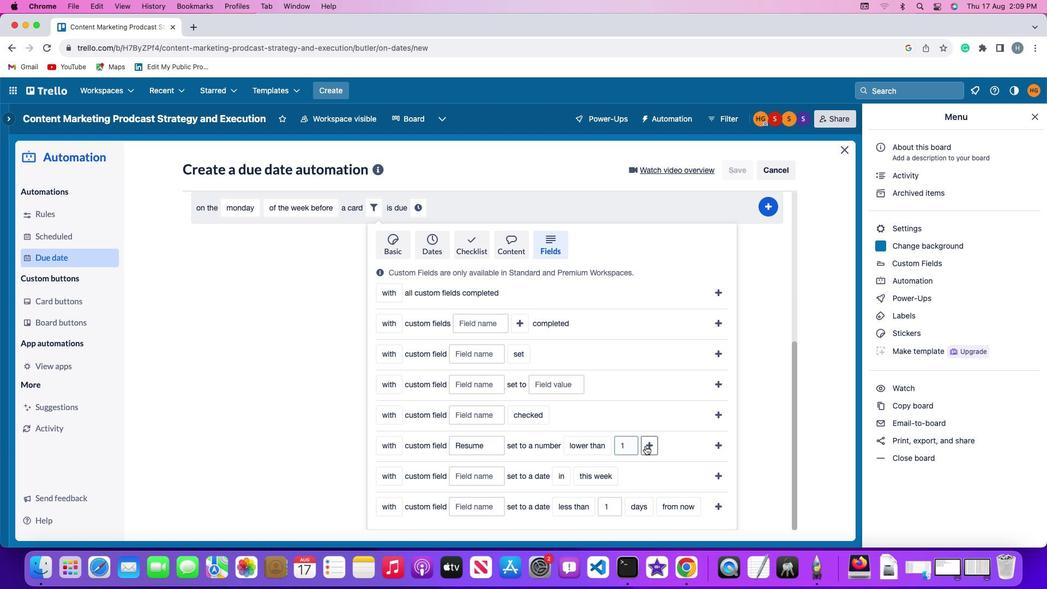 
Action: Mouse pressed left at (645, 445)
Screenshot: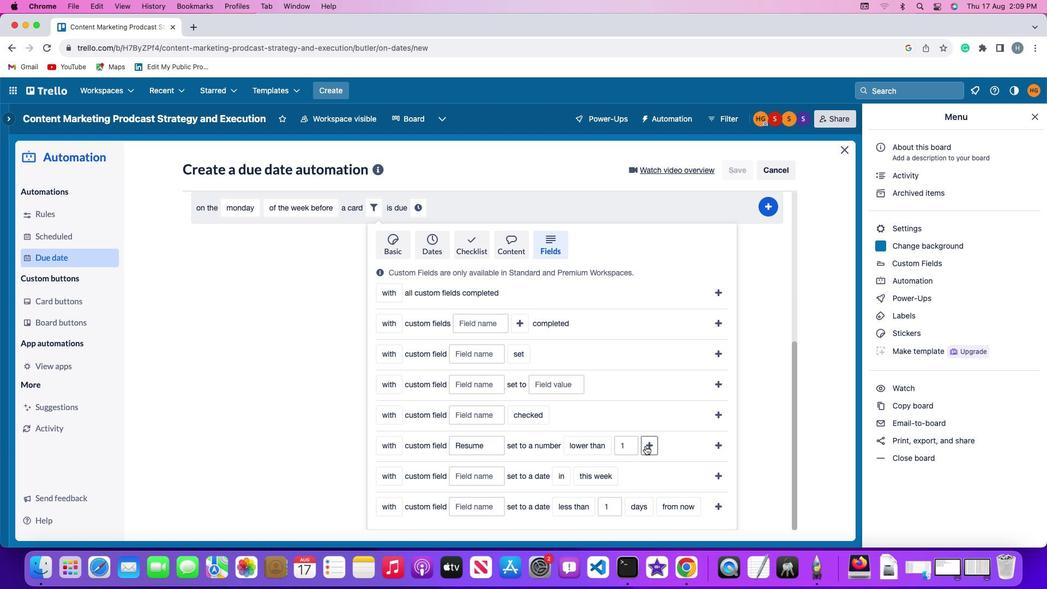 
Action: Mouse moved to (428, 463)
Screenshot: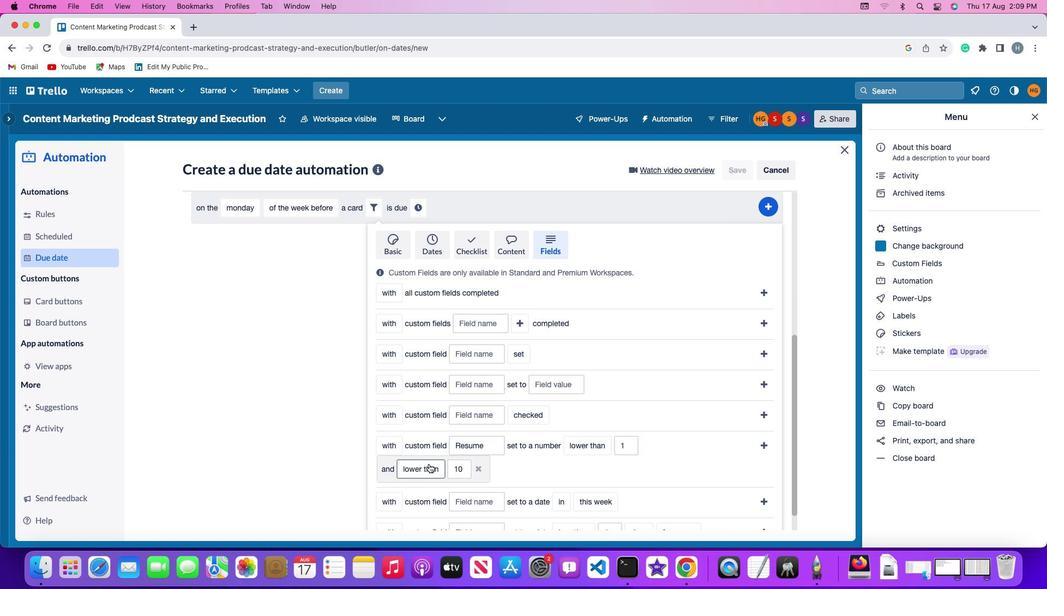 
Action: Mouse pressed left at (428, 463)
Screenshot: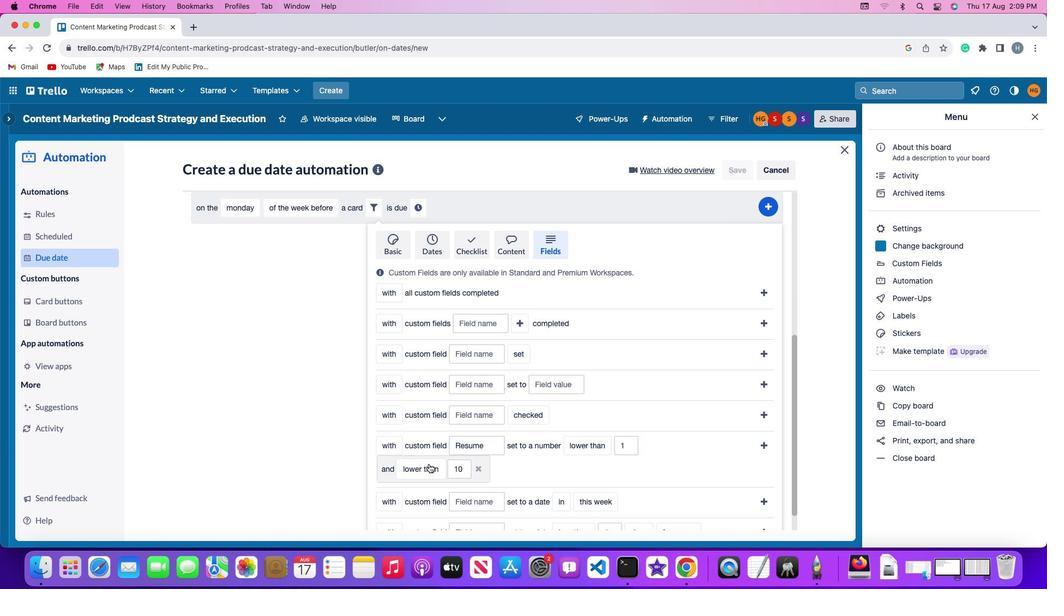 
Action: Mouse moved to (441, 403)
Screenshot: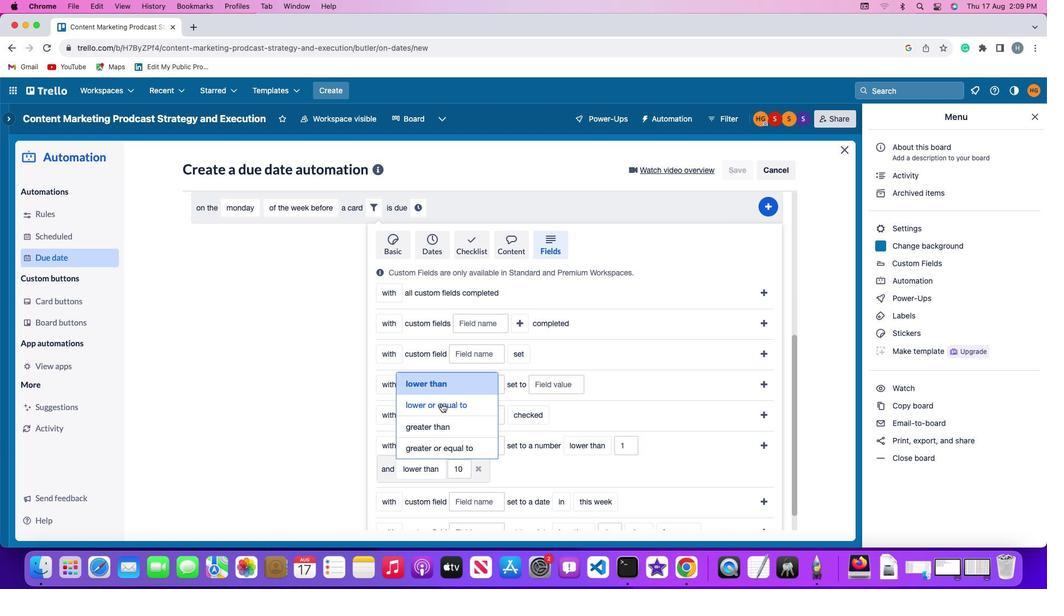 
Action: Mouse pressed left at (441, 403)
Screenshot: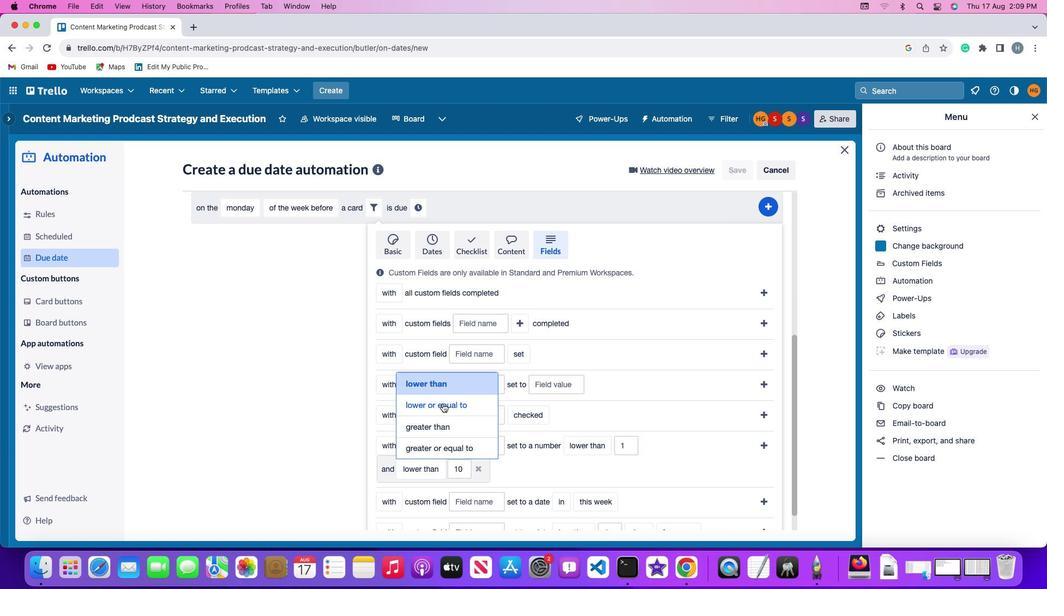 
Action: Mouse moved to (488, 471)
Screenshot: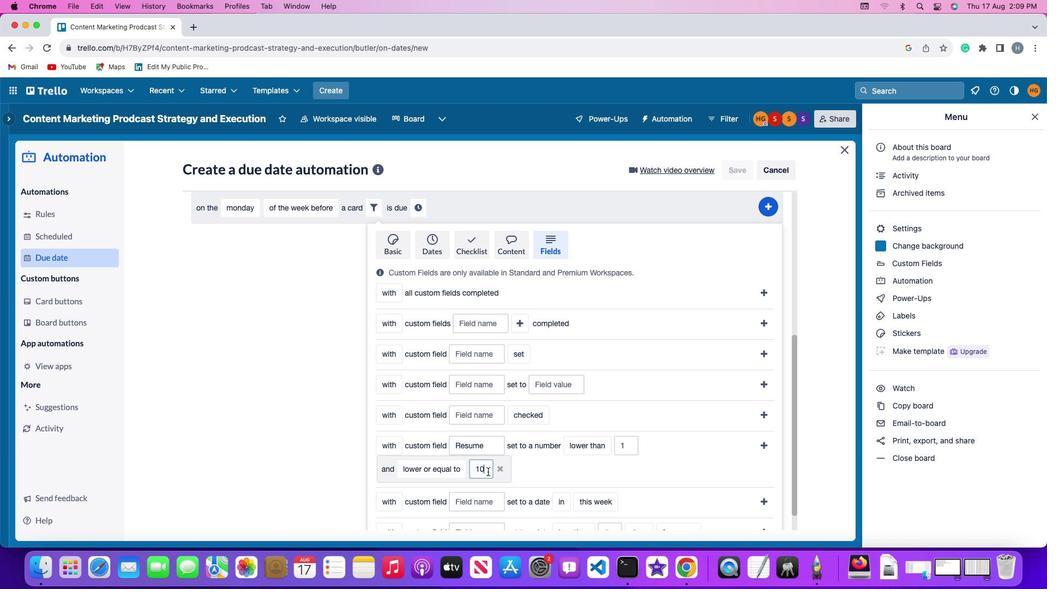 
Action: Mouse pressed left at (488, 471)
Screenshot: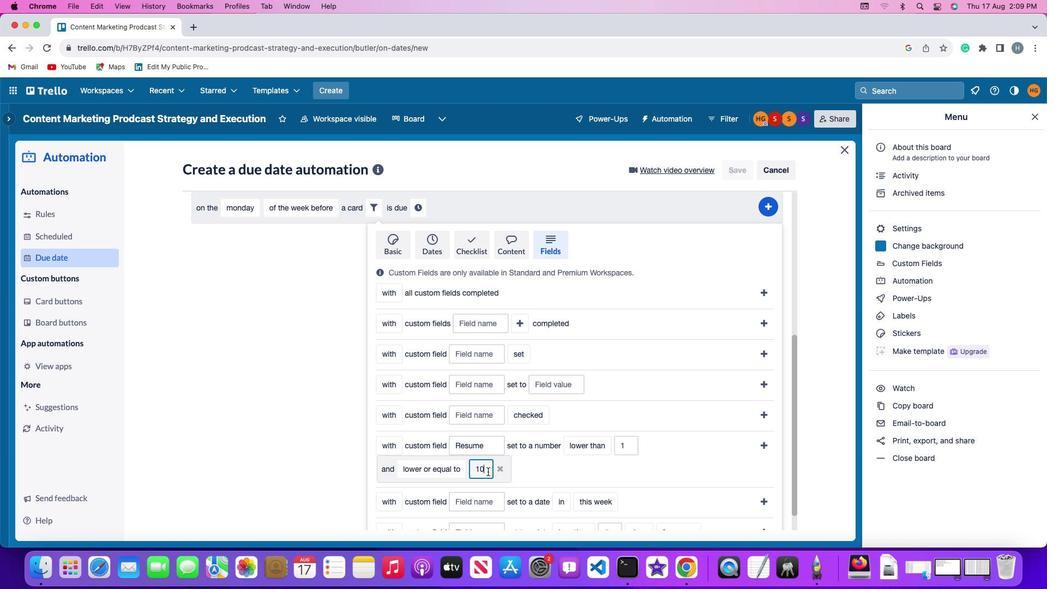 
Action: Key pressed Key.backspaceKey.backspace'1''0'
Screenshot: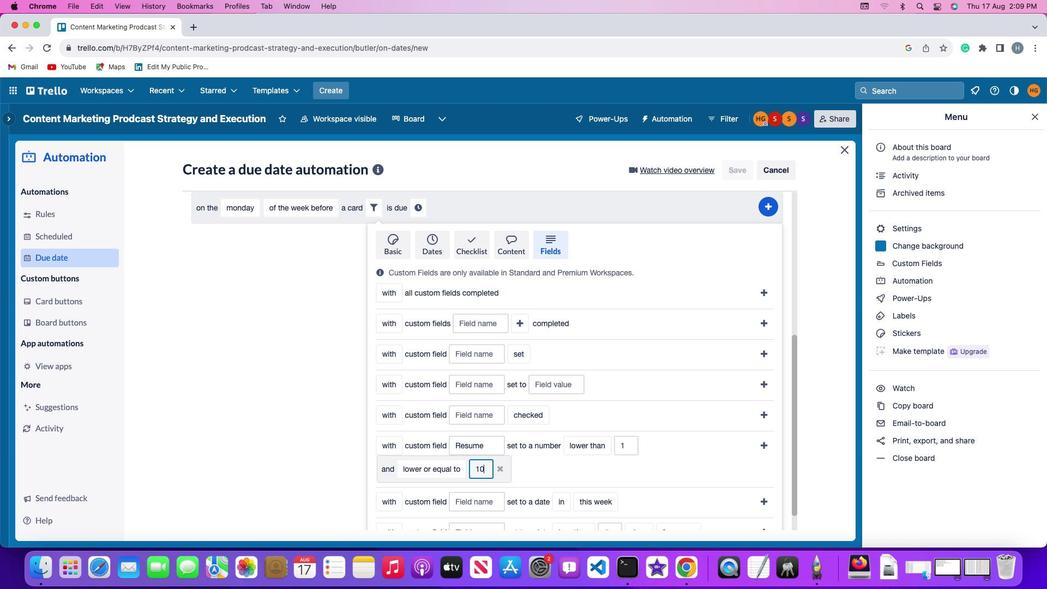
Action: Mouse moved to (764, 443)
Screenshot: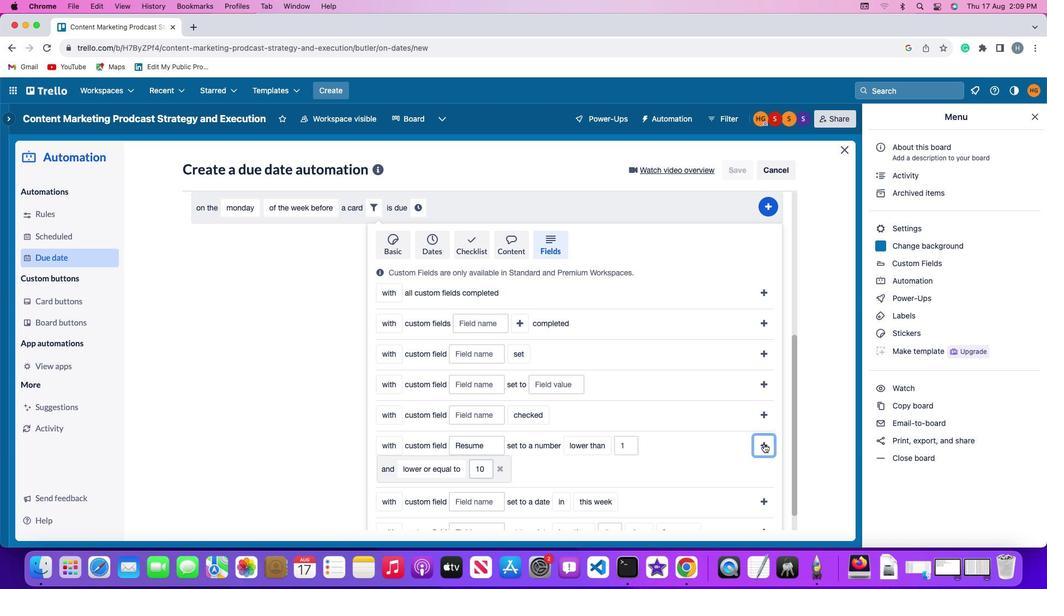 
Action: Mouse pressed left at (764, 443)
Screenshot: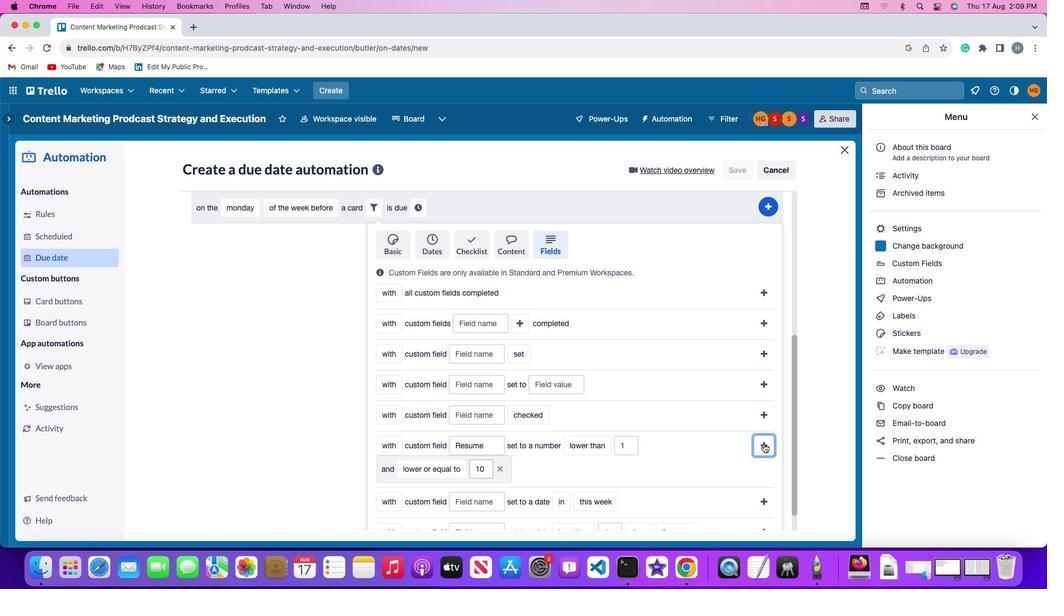 
Action: Mouse moved to (722, 474)
Screenshot: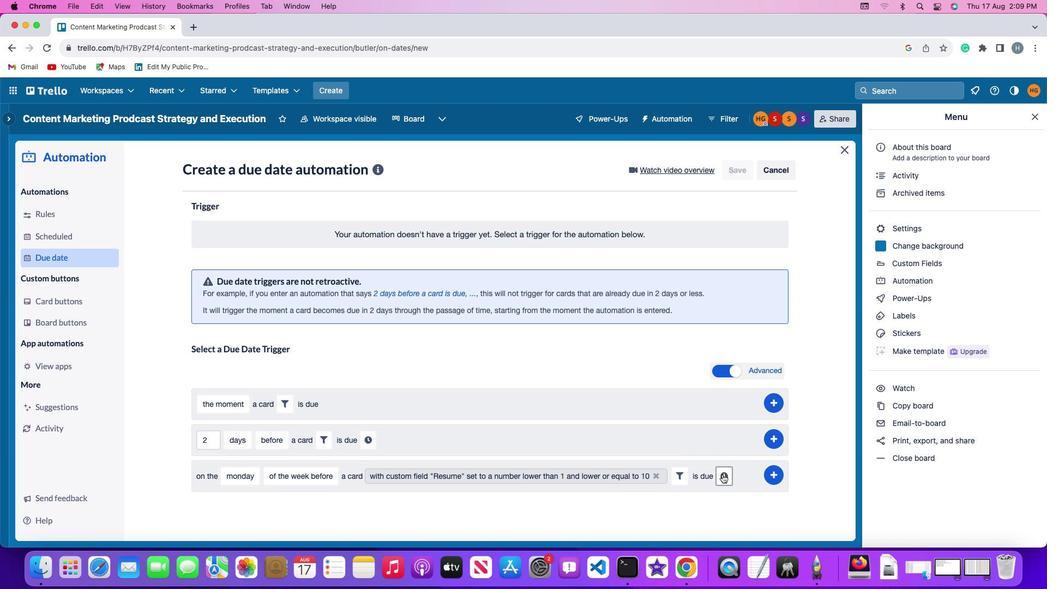 
Action: Mouse pressed left at (722, 474)
Screenshot: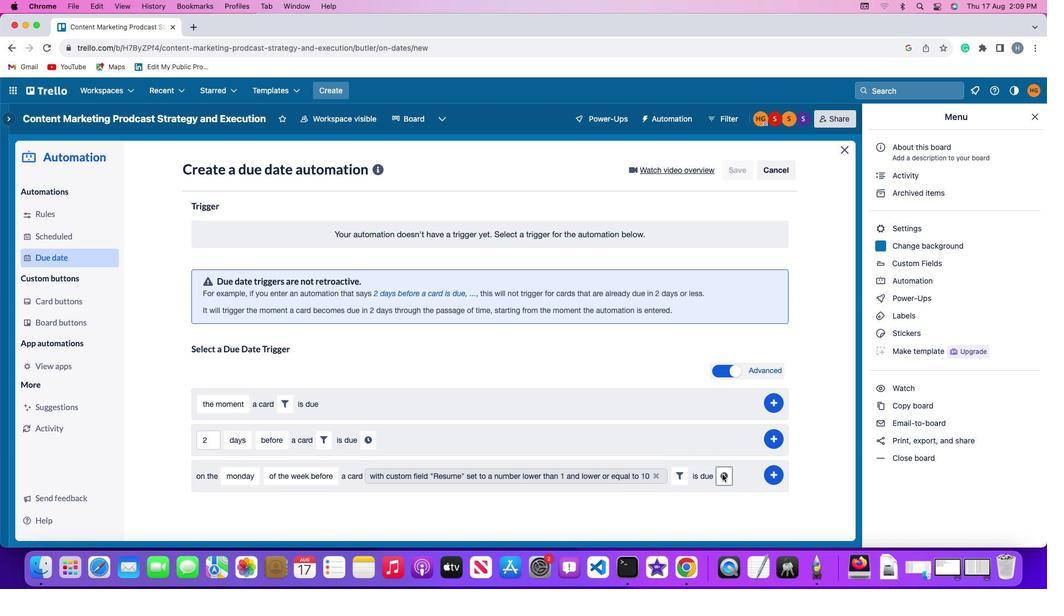 
Action: Mouse moved to (224, 501)
Screenshot: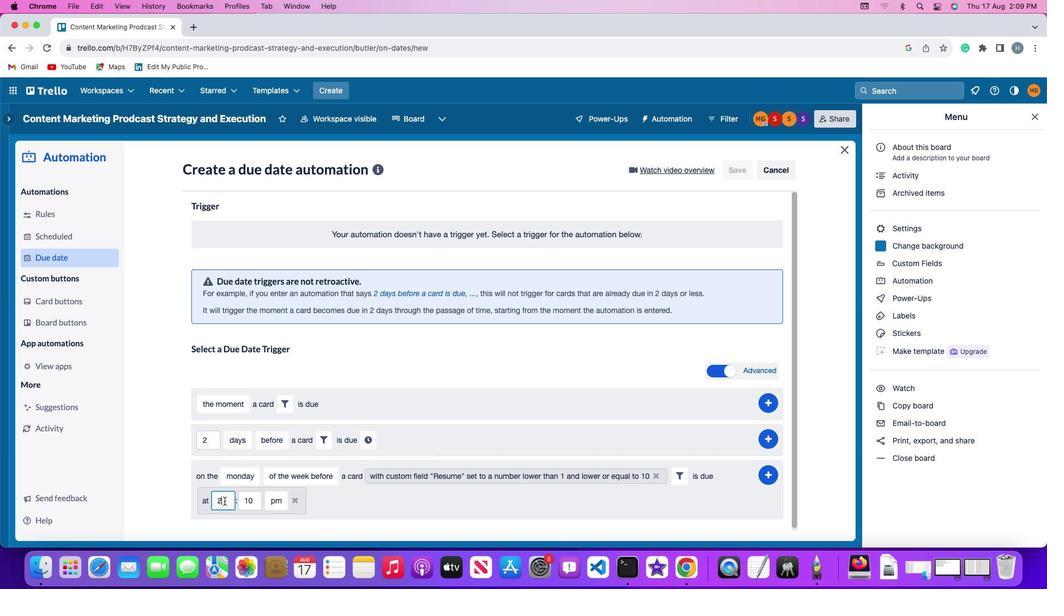 
Action: Mouse pressed left at (224, 501)
Screenshot: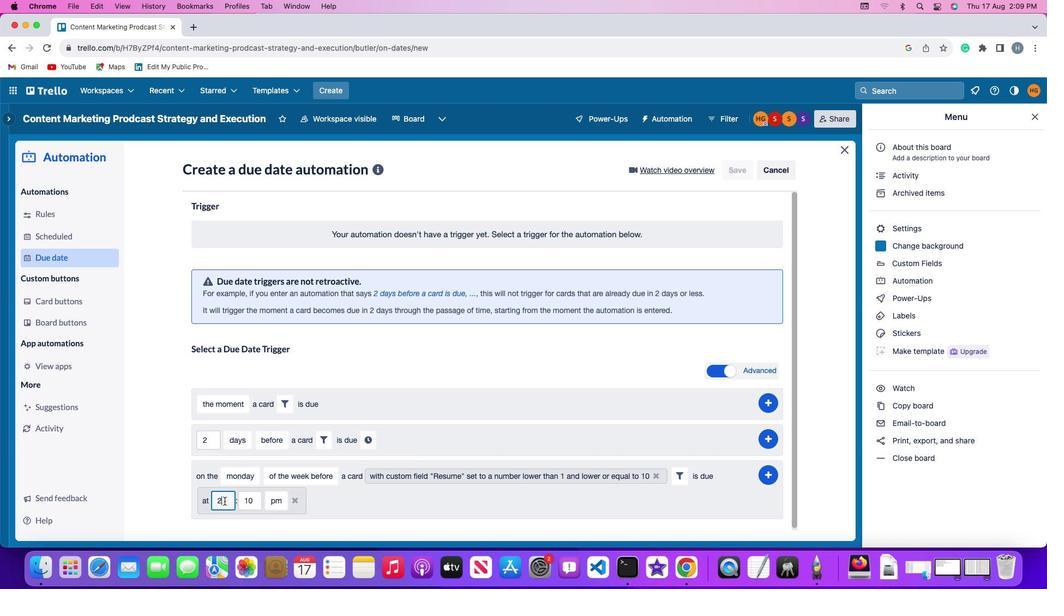 
Action: Mouse moved to (225, 500)
Screenshot: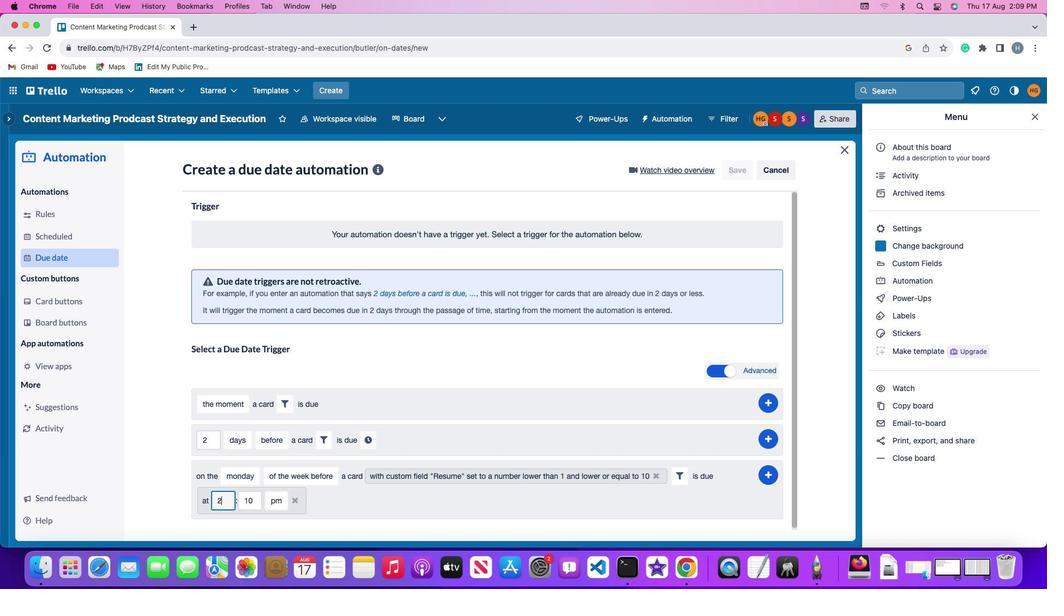 
Action: Key pressed Key.backspace'1''1'
Screenshot: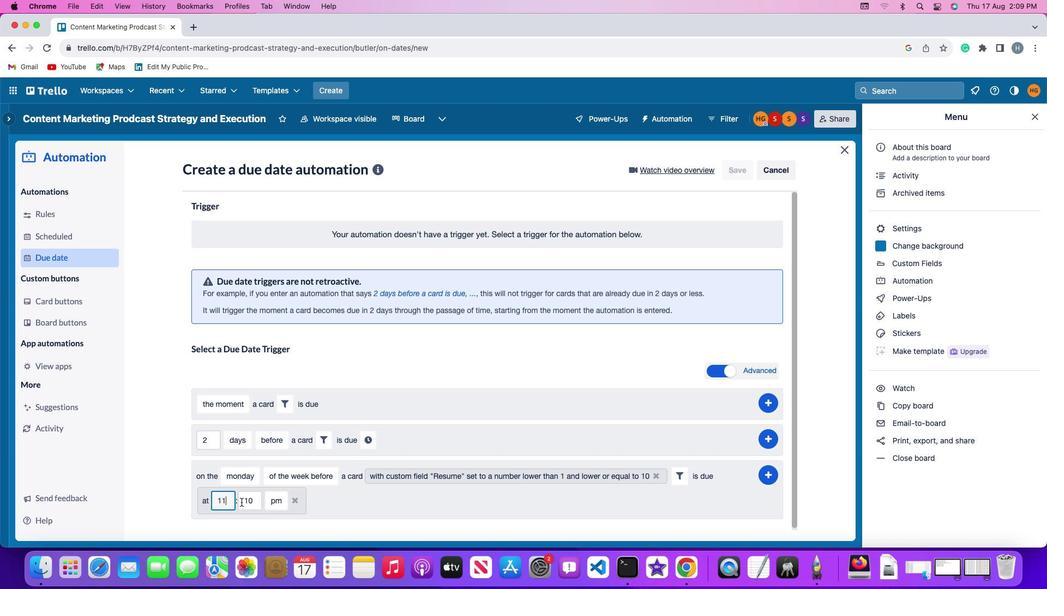 
Action: Mouse moved to (257, 501)
Screenshot: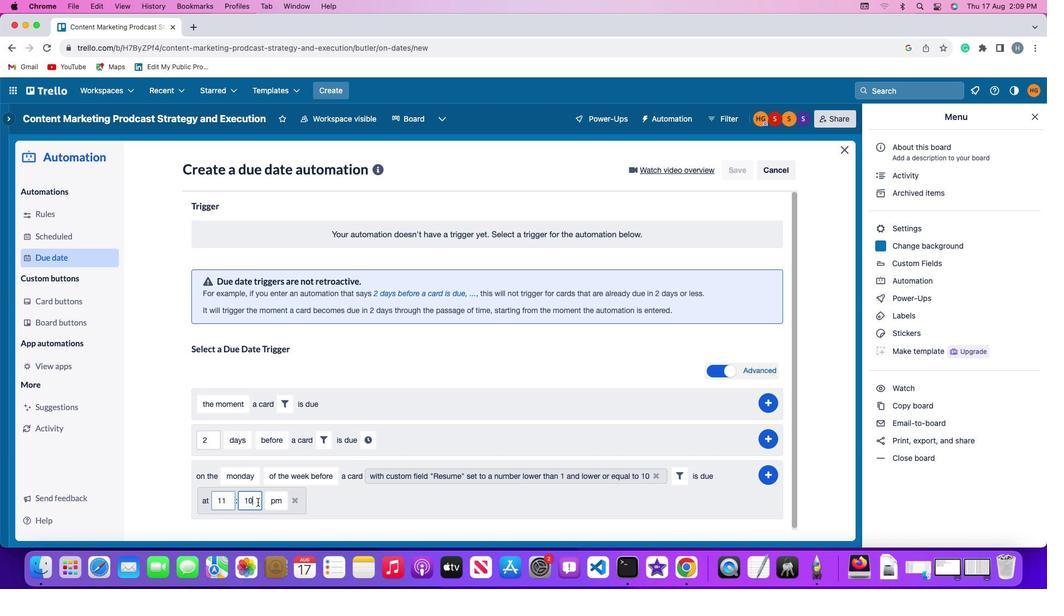 
Action: Mouse pressed left at (257, 501)
Screenshot: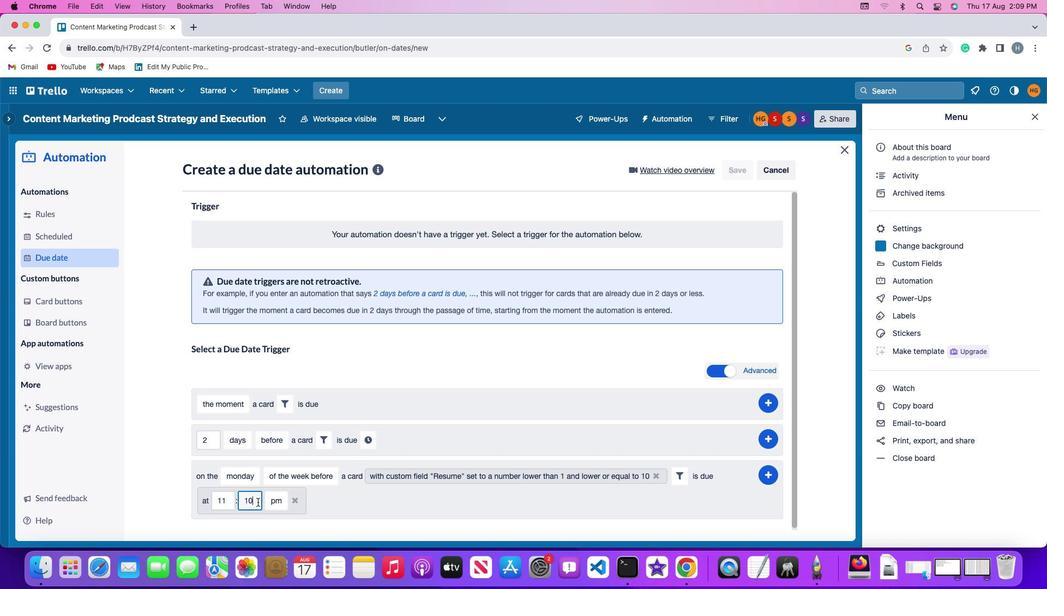 
Action: Key pressed Key.backspace
Screenshot: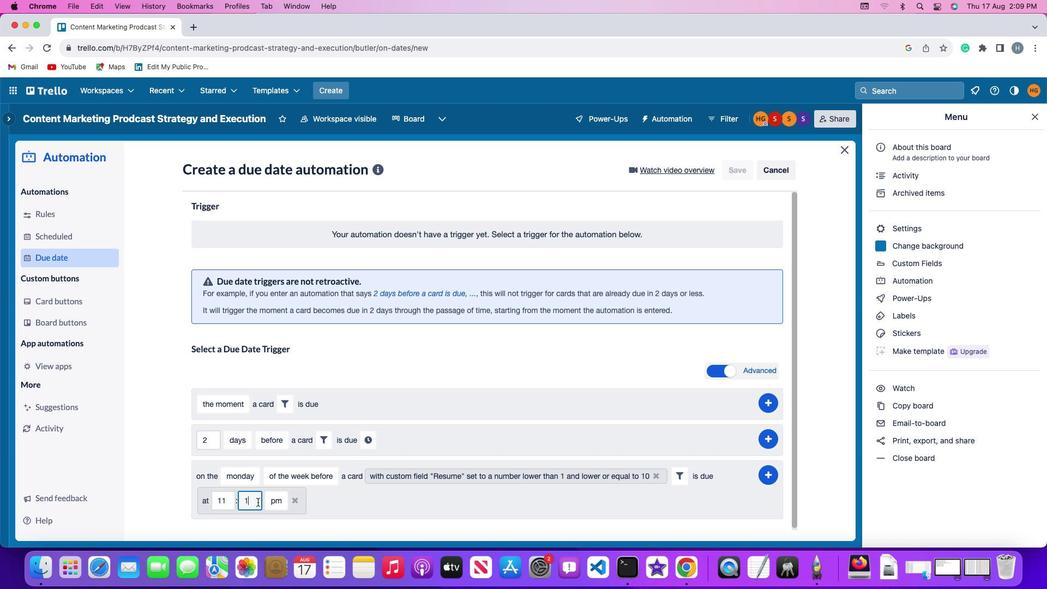 
Action: Mouse moved to (257, 501)
Screenshot: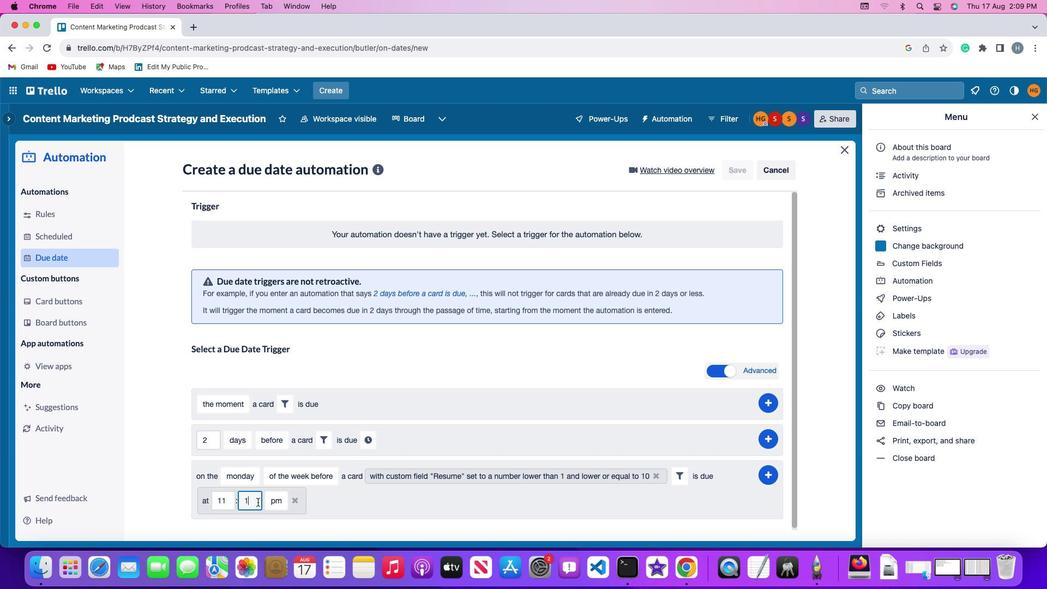 
Action: Key pressed Key.backspace
Screenshot: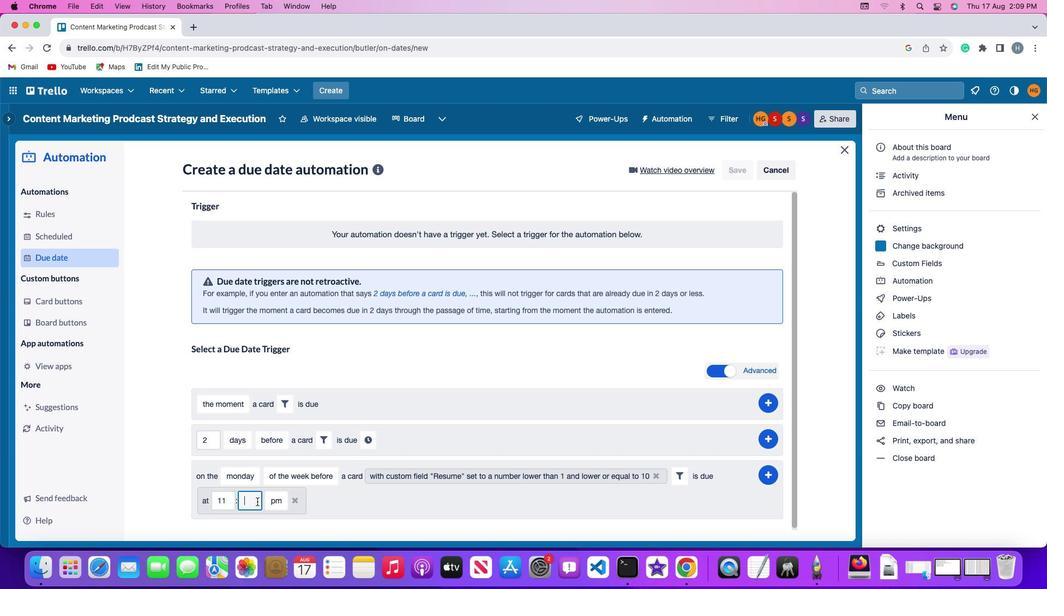 
Action: Mouse moved to (256, 501)
Screenshot: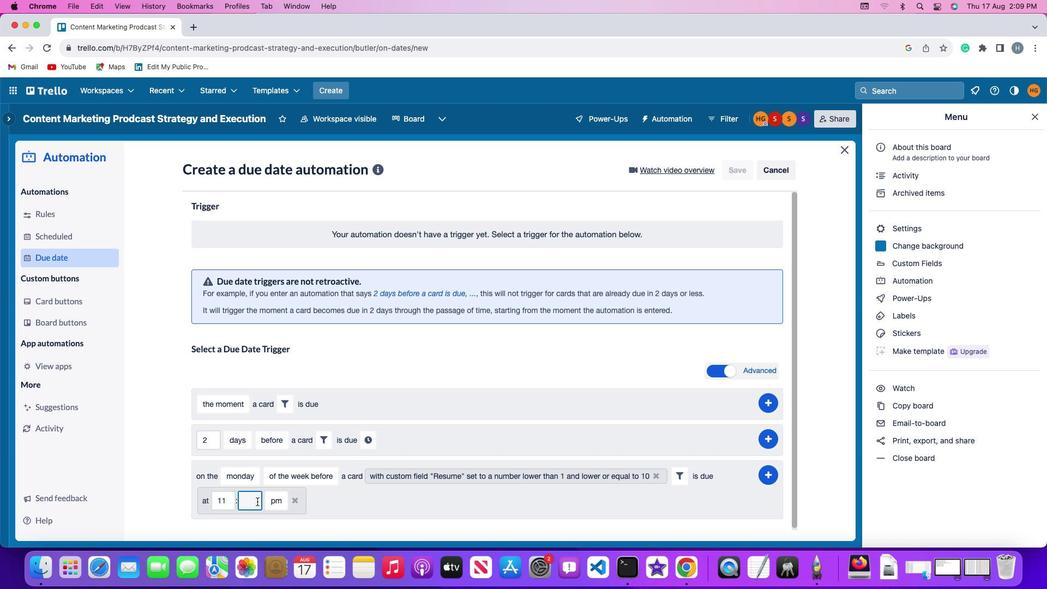 
Action: Key pressed '0''0'
Screenshot: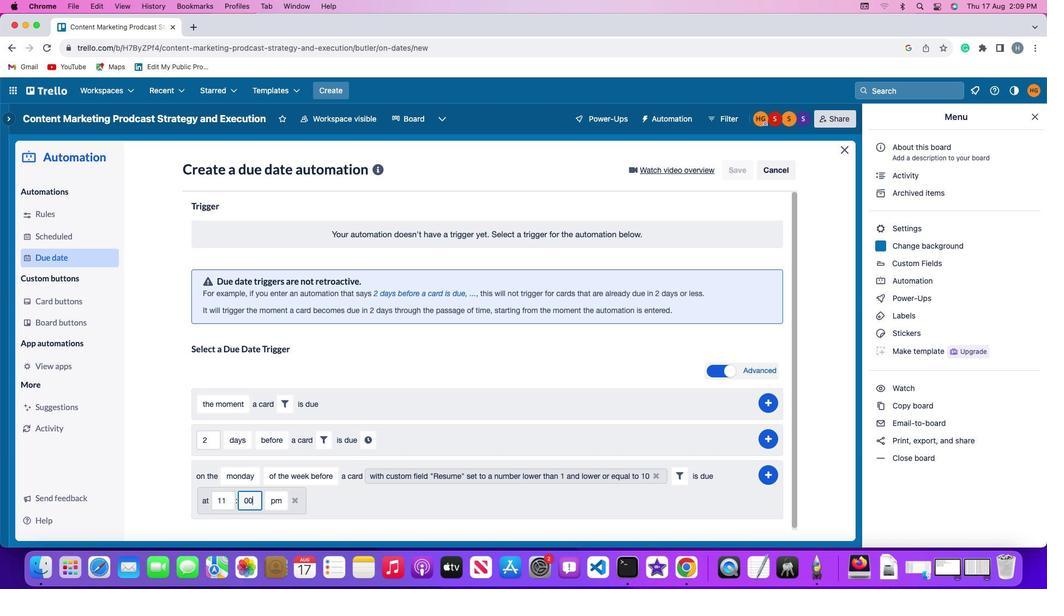 
Action: Mouse moved to (269, 500)
Screenshot: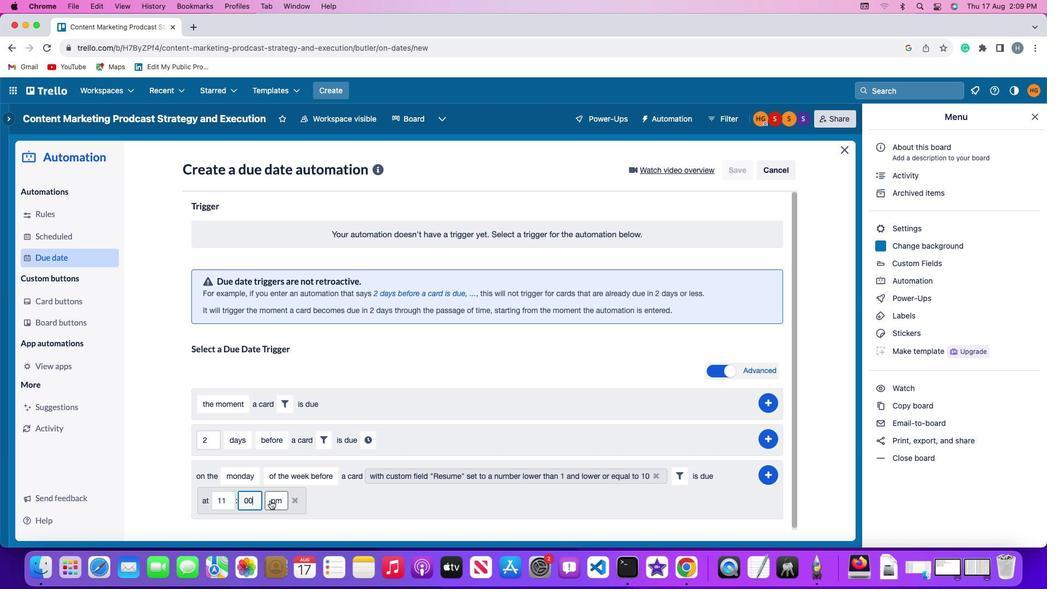 
Action: Mouse pressed left at (269, 500)
Screenshot: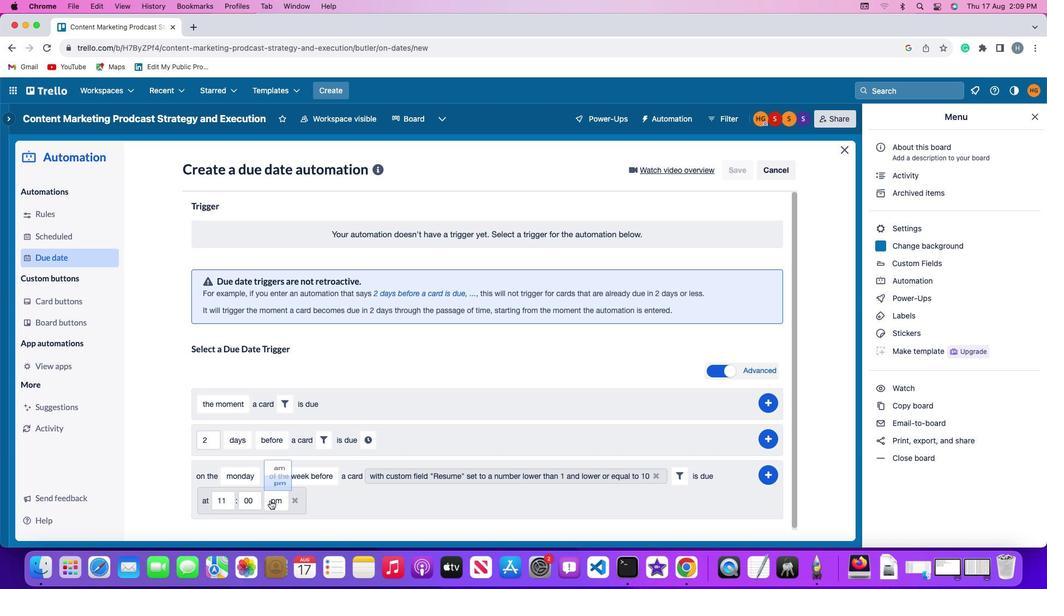 
Action: Mouse moved to (282, 459)
Screenshot: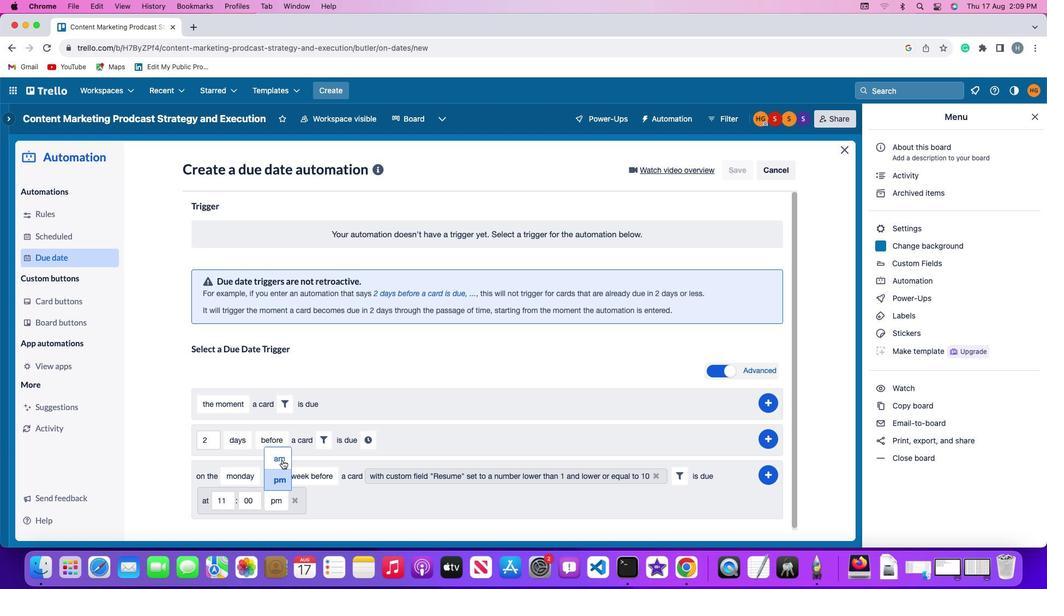
Action: Mouse pressed left at (282, 459)
Screenshot: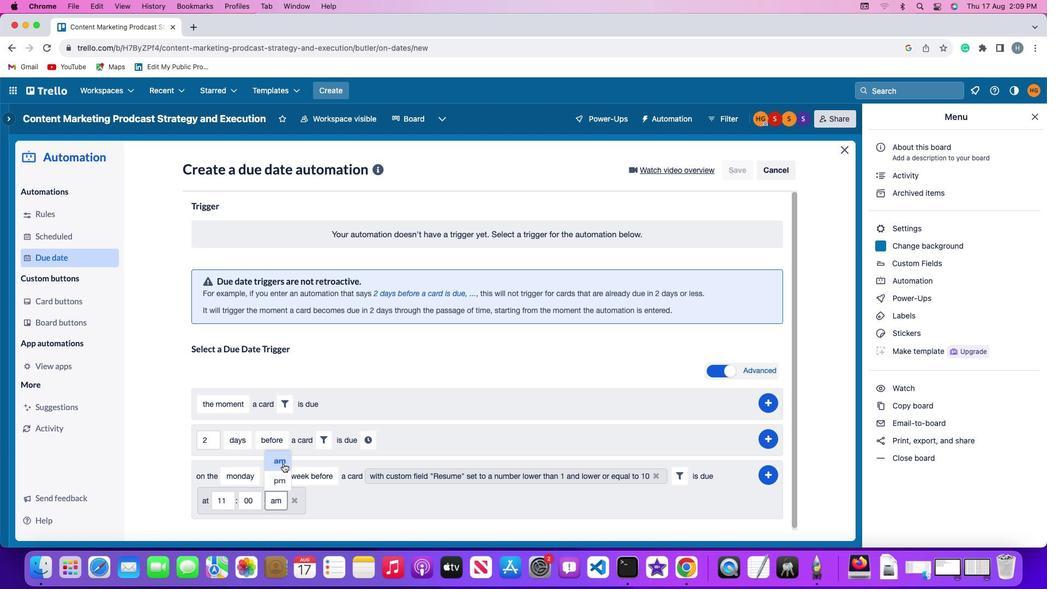 
Action: Mouse moved to (775, 472)
Screenshot: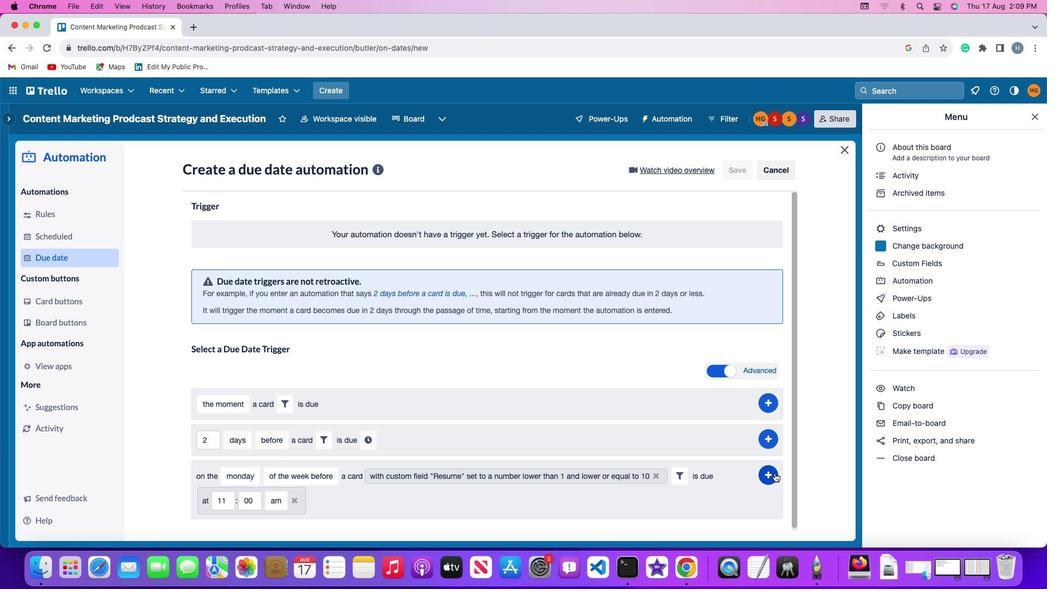 
Action: Mouse pressed left at (775, 472)
Screenshot: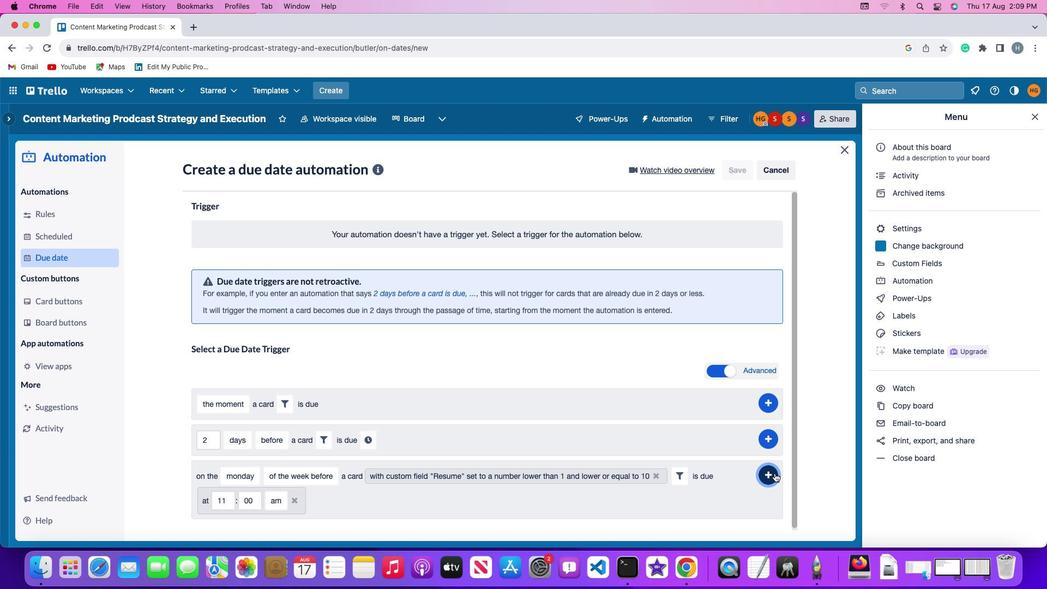 
Action: Mouse moved to (818, 399)
Screenshot: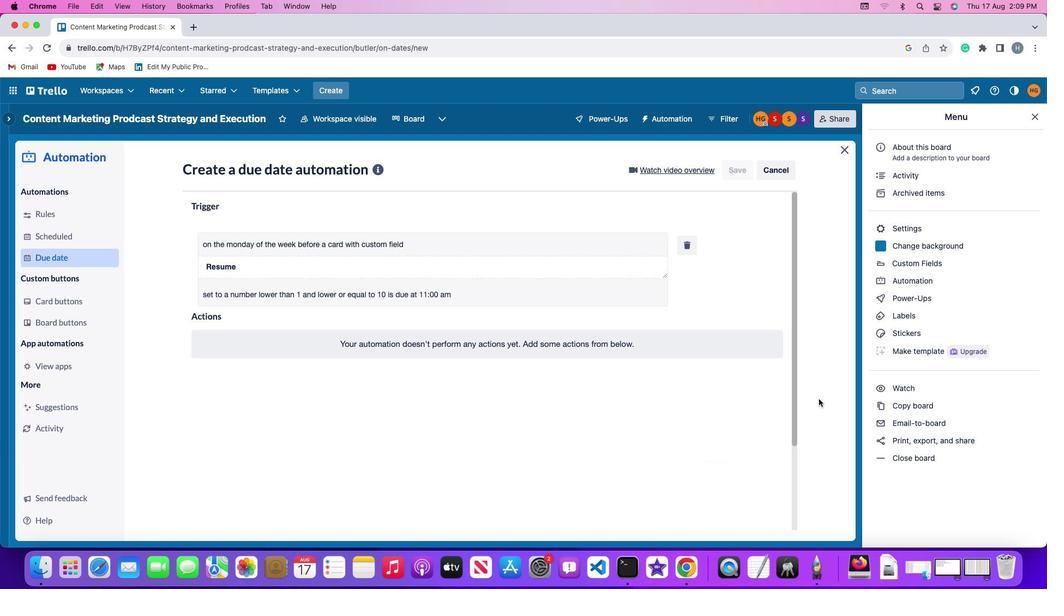 
